 Task: Open Card Non-Profit Bylaws Review in Board Budget Management to Workspace Experiential Marketing and add a team member Softage.4@softage.net, a label Yellow, a checklist Financial Management, an attachment from your google drive, a color Yellow and finally, add a card description 'Plan and execute company team-building conference' and a comment 'This task presents an opportunity to demonstrate our project management and organizational skills, coordinating resources and timelines effectively.'. Add a start date 'Jan 08, 1900' with a due date 'Jan 15, 1900'
Action: Mouse moved to (60, 374)
Screenshot: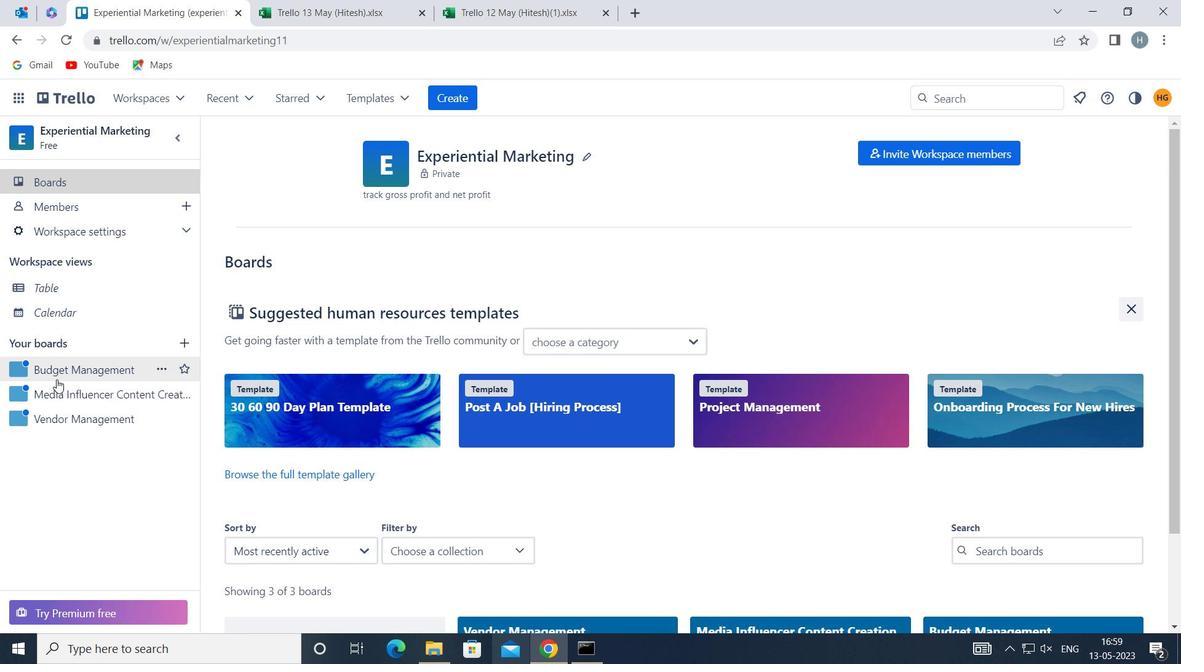 
Action: Mouse pressed left at (60, 374)
Screenshot: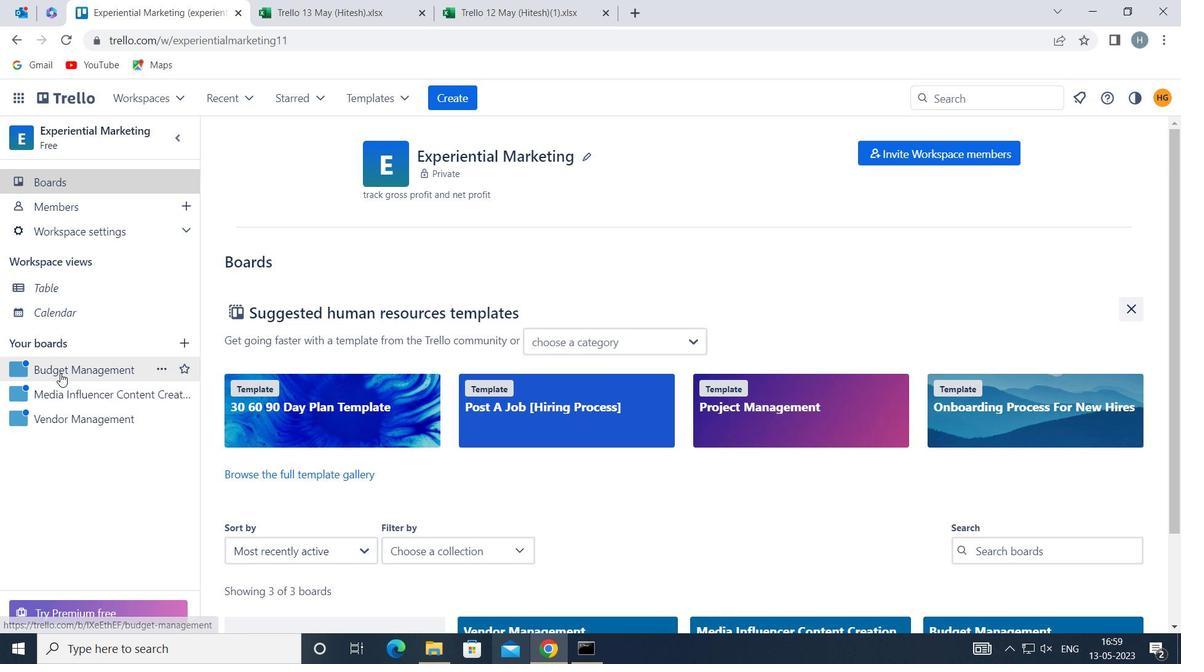
Action: Mouse moved to (734, 222)
Screenshot: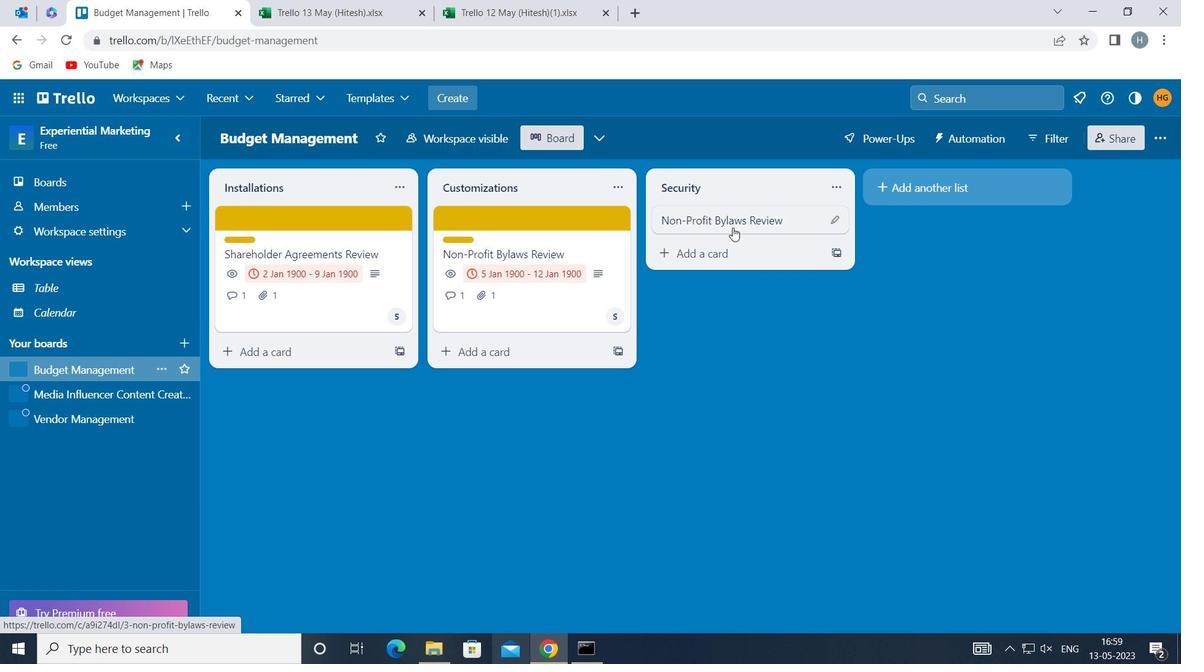 
Action: Mouse pressed left at (734, 222)
Screenshot: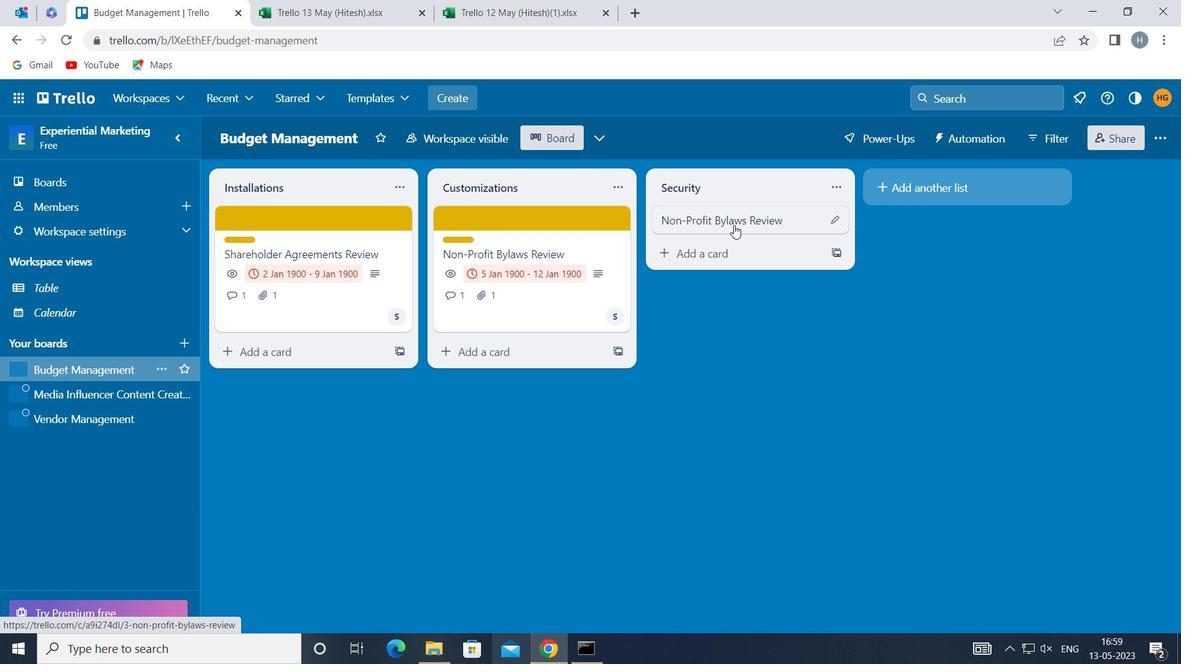 
Action: Key pressed s
Screenshot: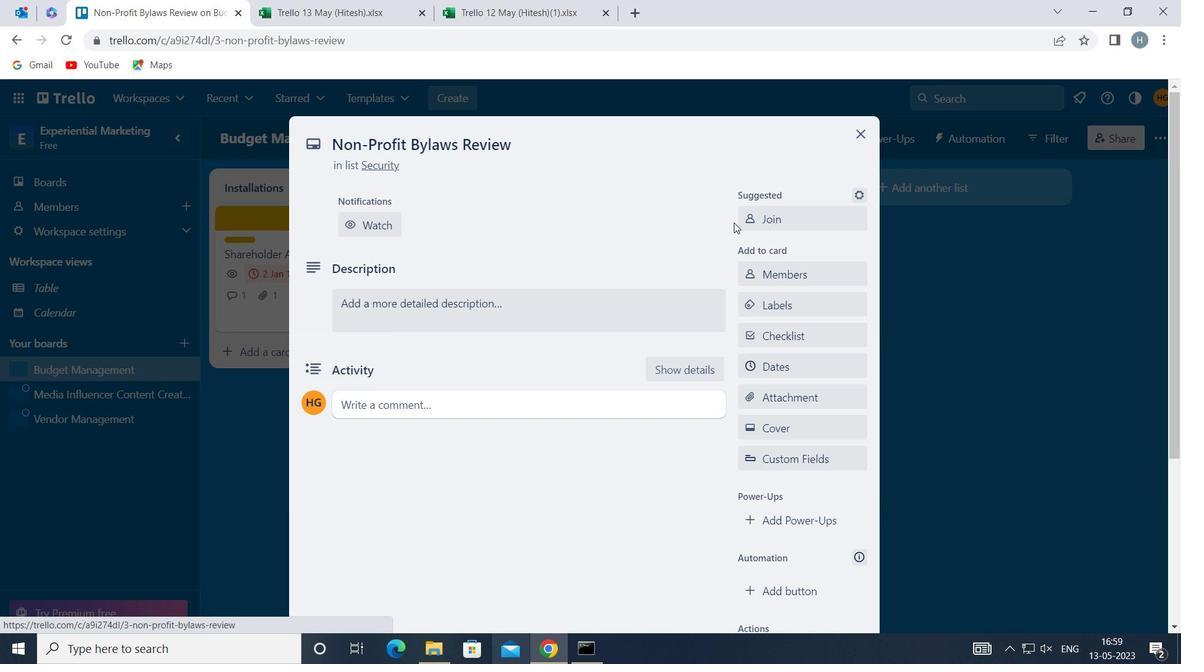 
Action: Mouse moved to (792, 276)
Screenshot: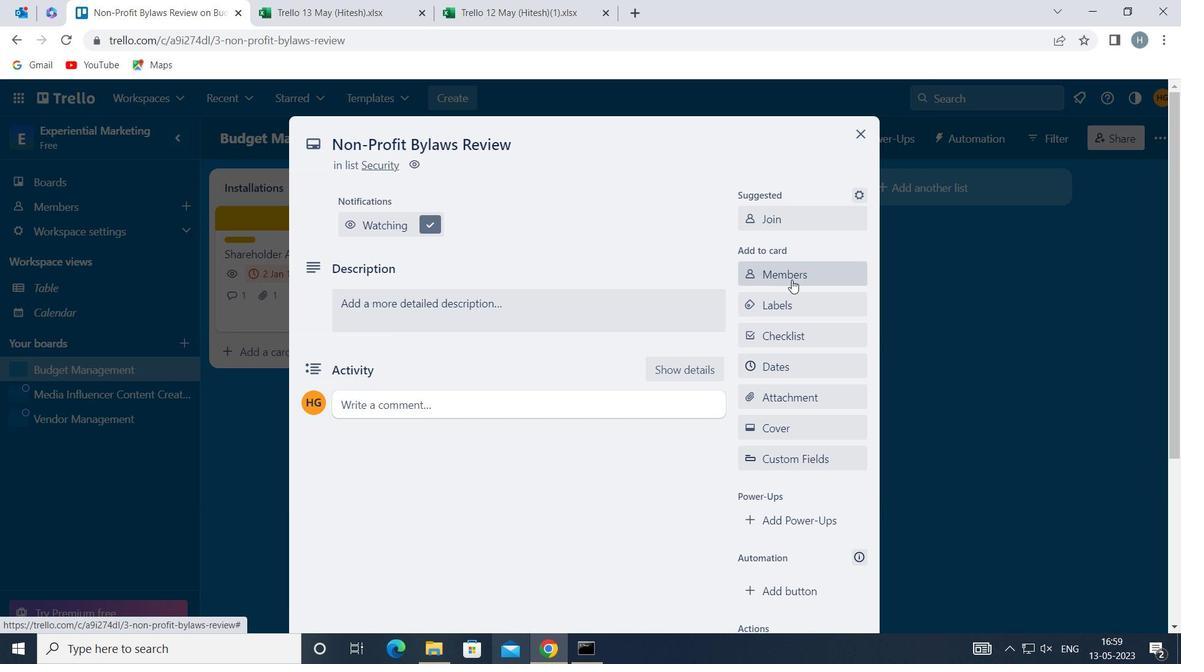 
Action: Mouse pressed left at (792, 276)
Screenshot: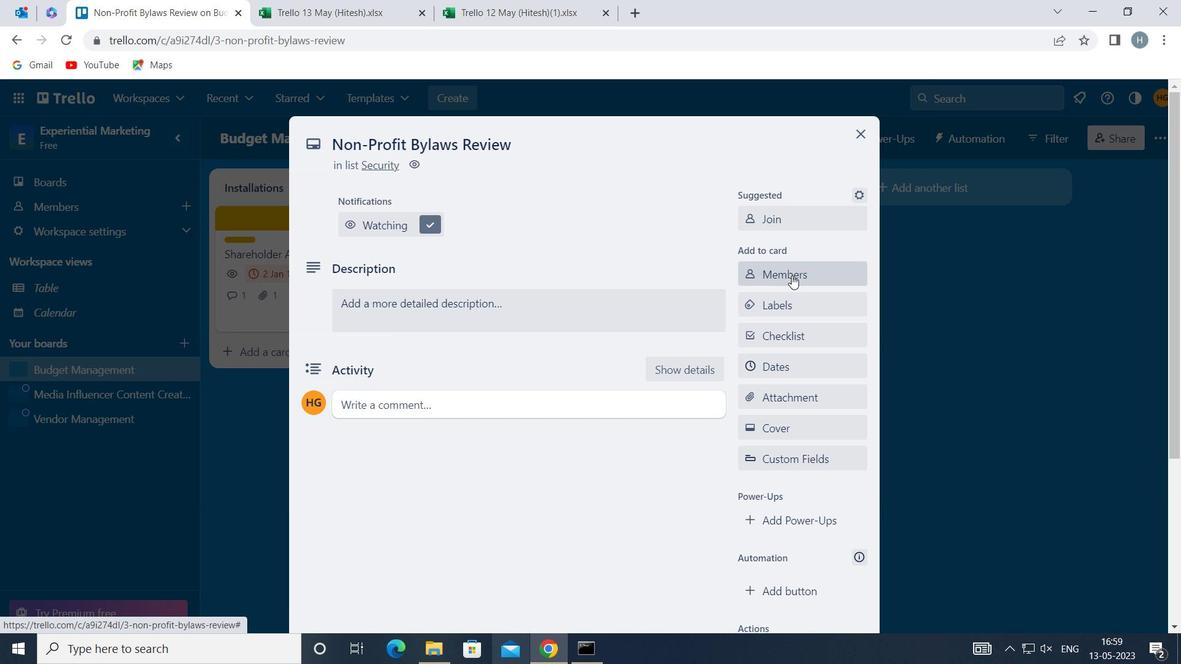 
Action: Key pressed softage
Screenshot: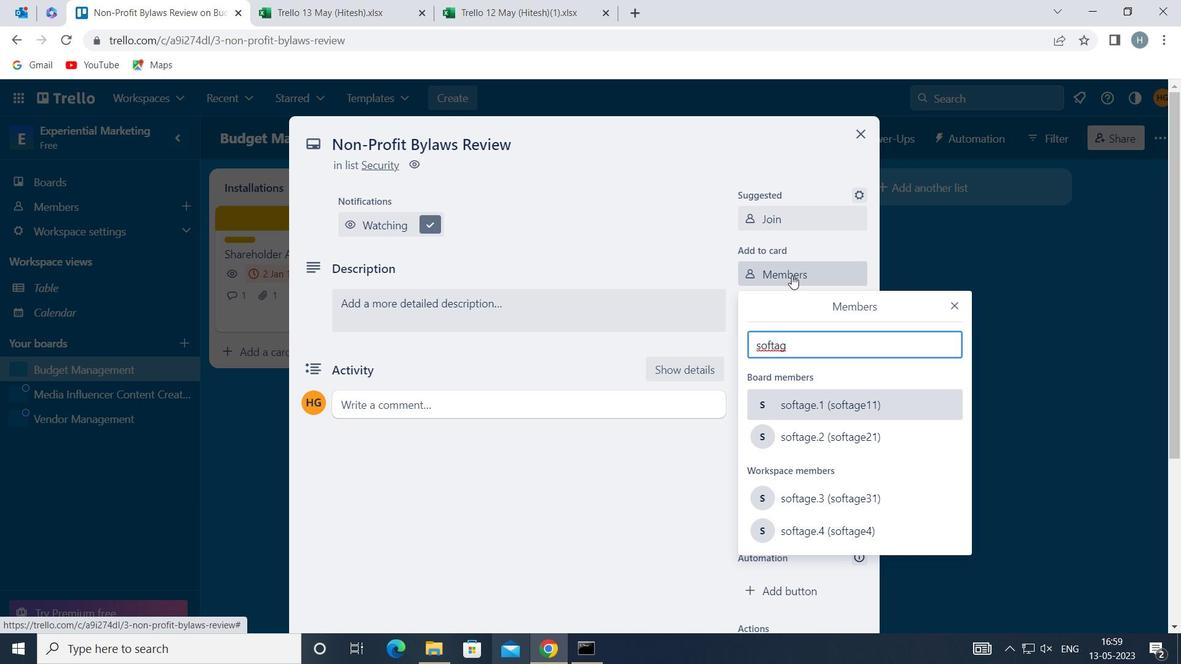
Action: Mouse moved to (851, 521)
Screenshot: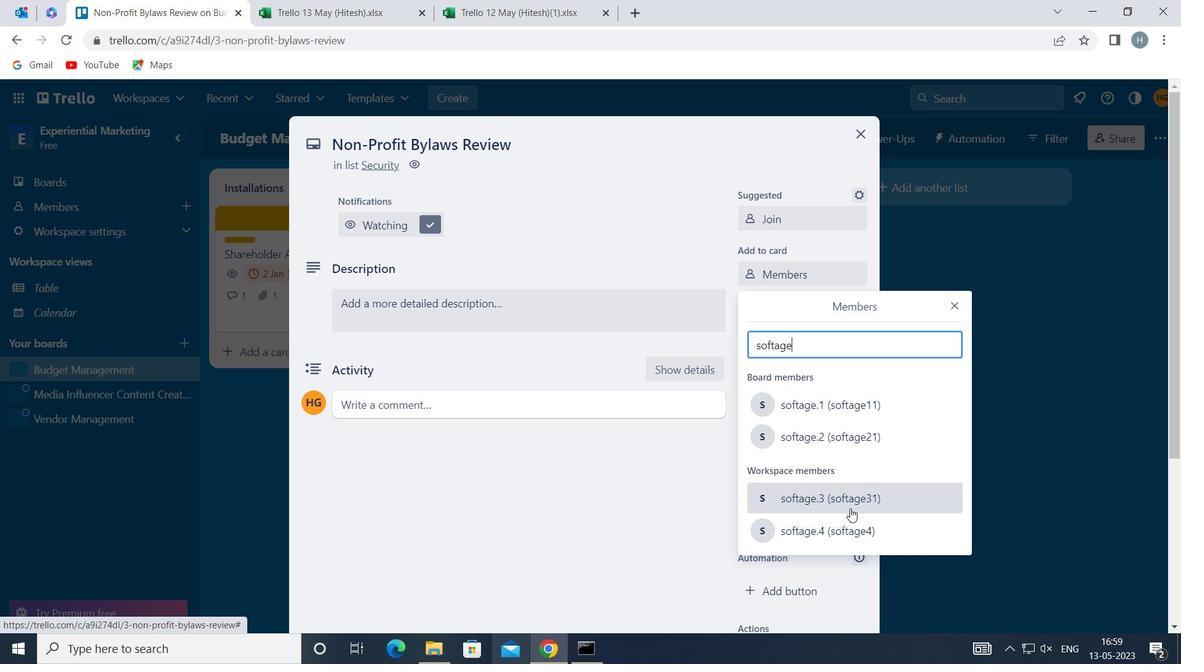 
Action: Mouse pressed left at (851, 521)
Screenshot: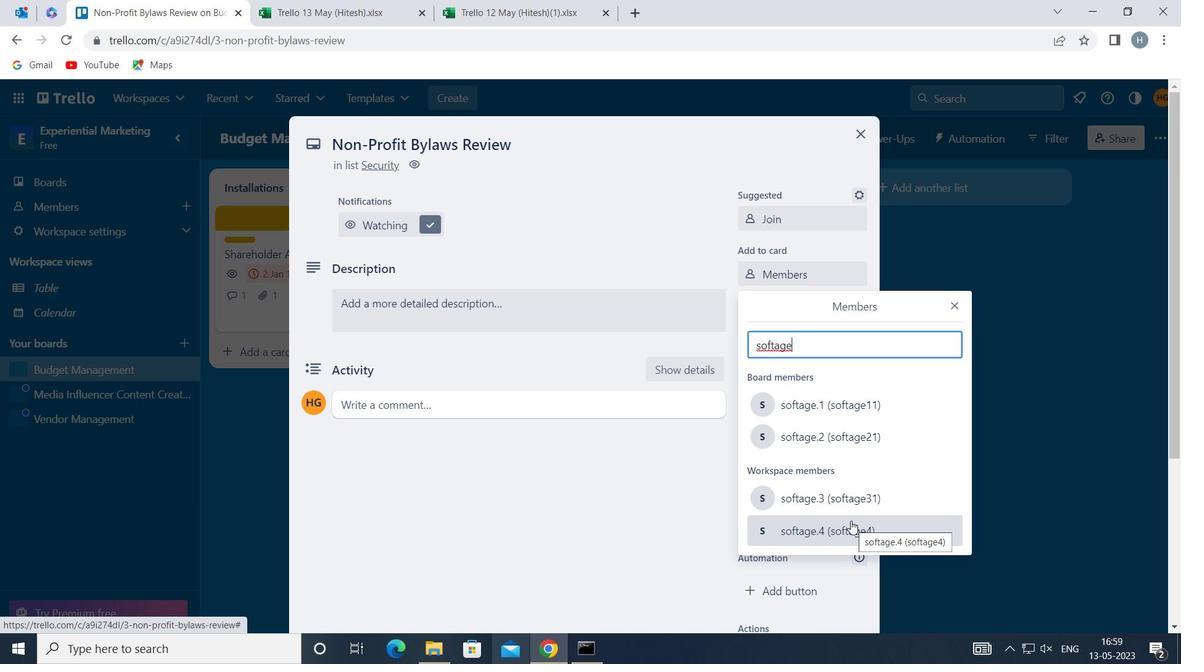 
Action: Mouse moved to (955, 303)
Screenshot: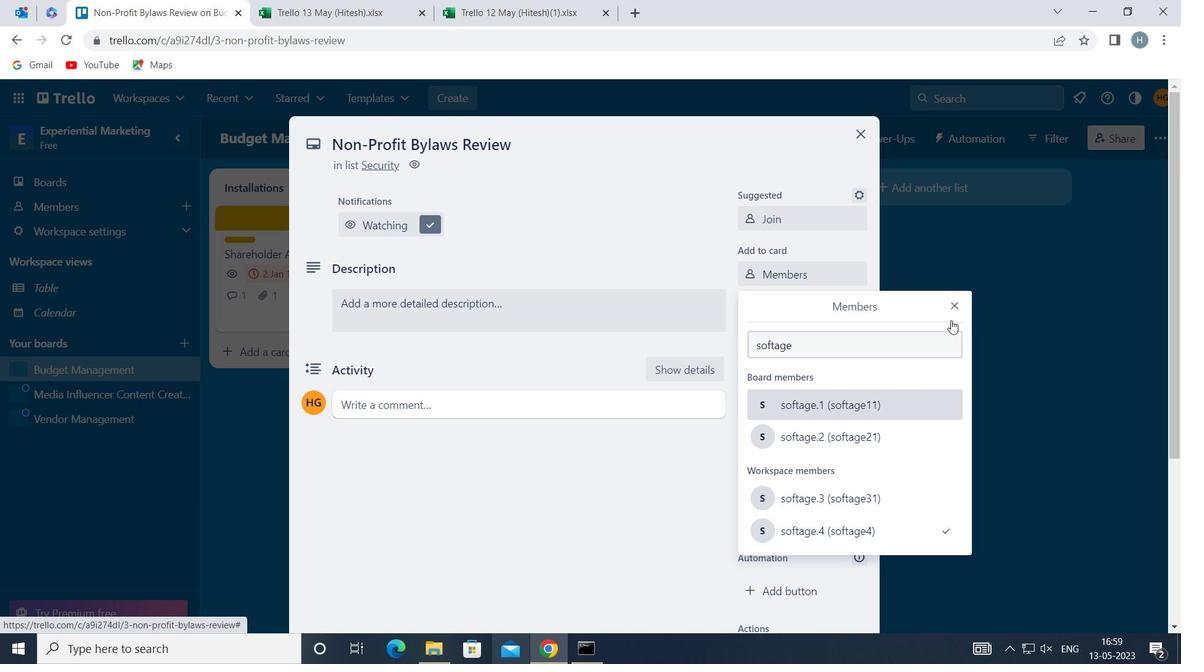 
Action: Mouse pressed left at (955, 303)
Screenshot: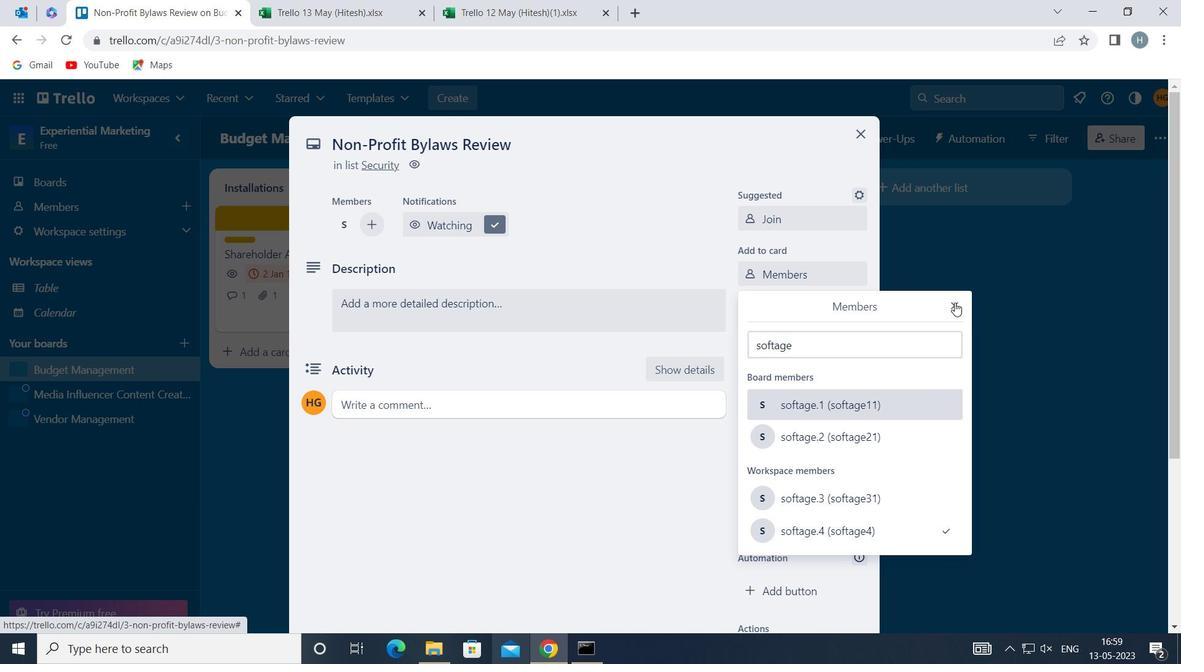 
Action: Mouse moved to (837, 309)
Screenshot: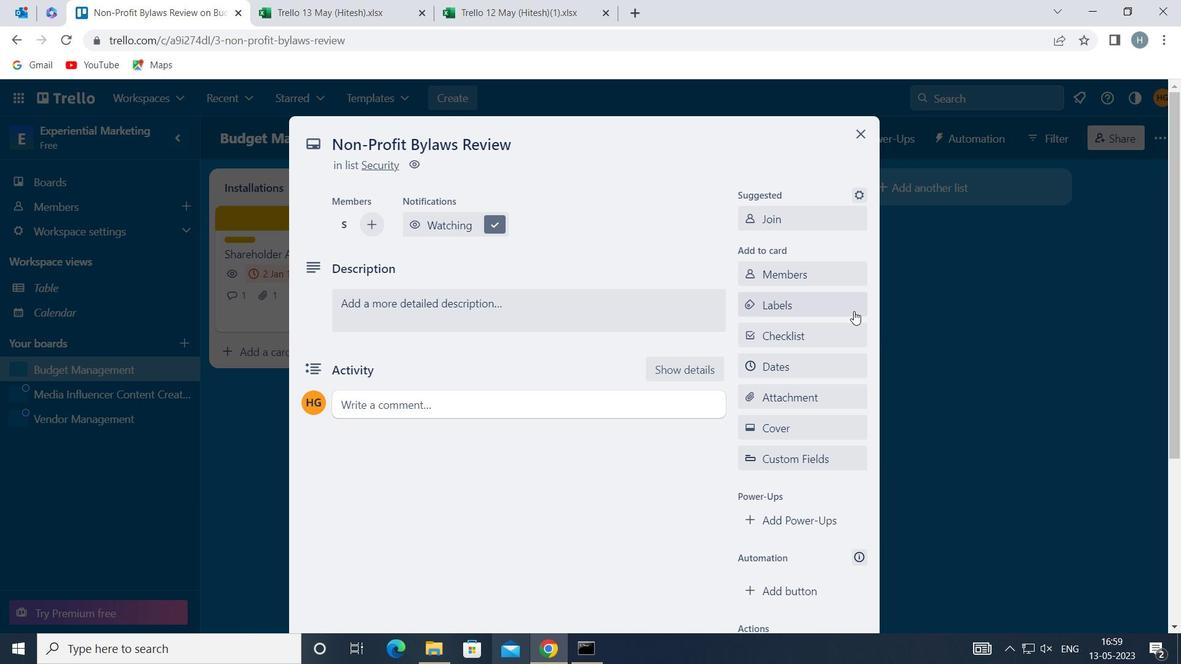 
Action: Mouse pressed left at (837, 309)
Screenshot: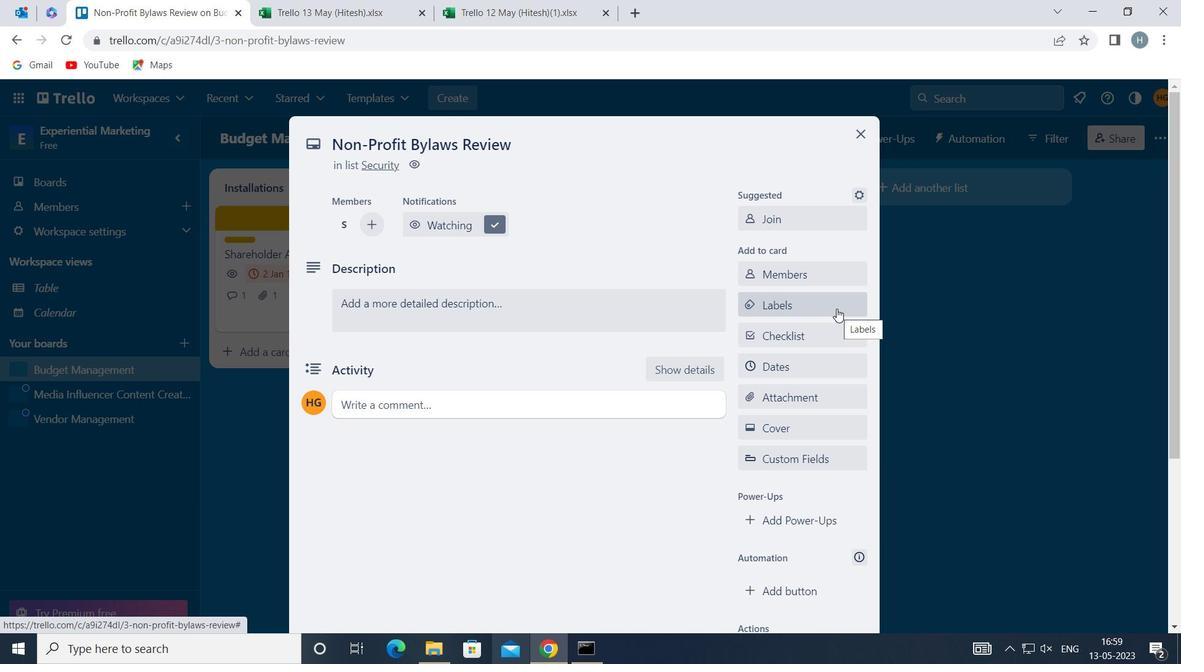 
Action: Mouse moved to (859, 256)
Screenshot: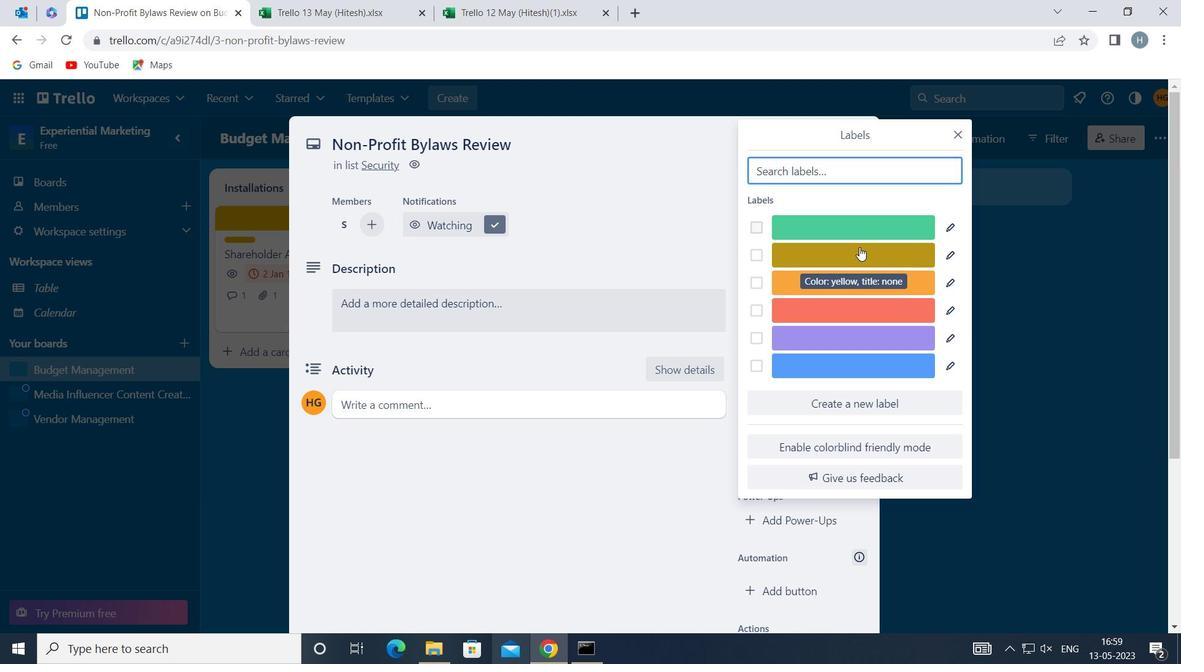 
Action: Mouse pressed left at (859, 256)
Screenshot: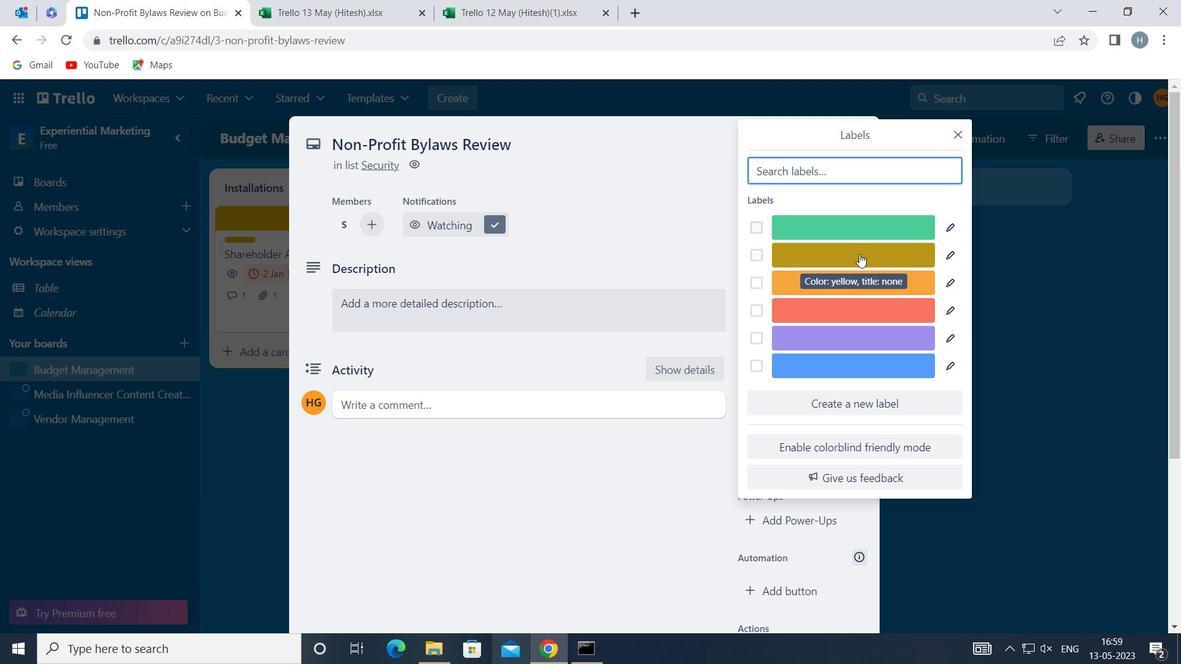 
Action: Mouse moved to (959, 133)
Screenshot: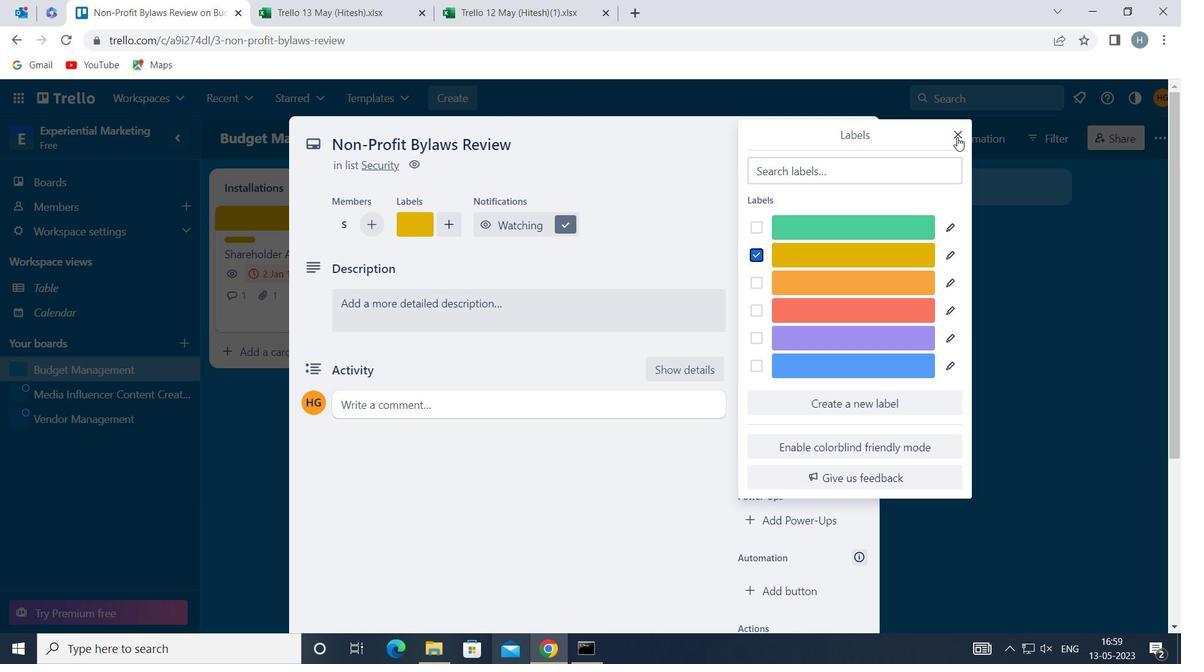 
Action: Mouse pressed left at (959, 133)
Screenshot: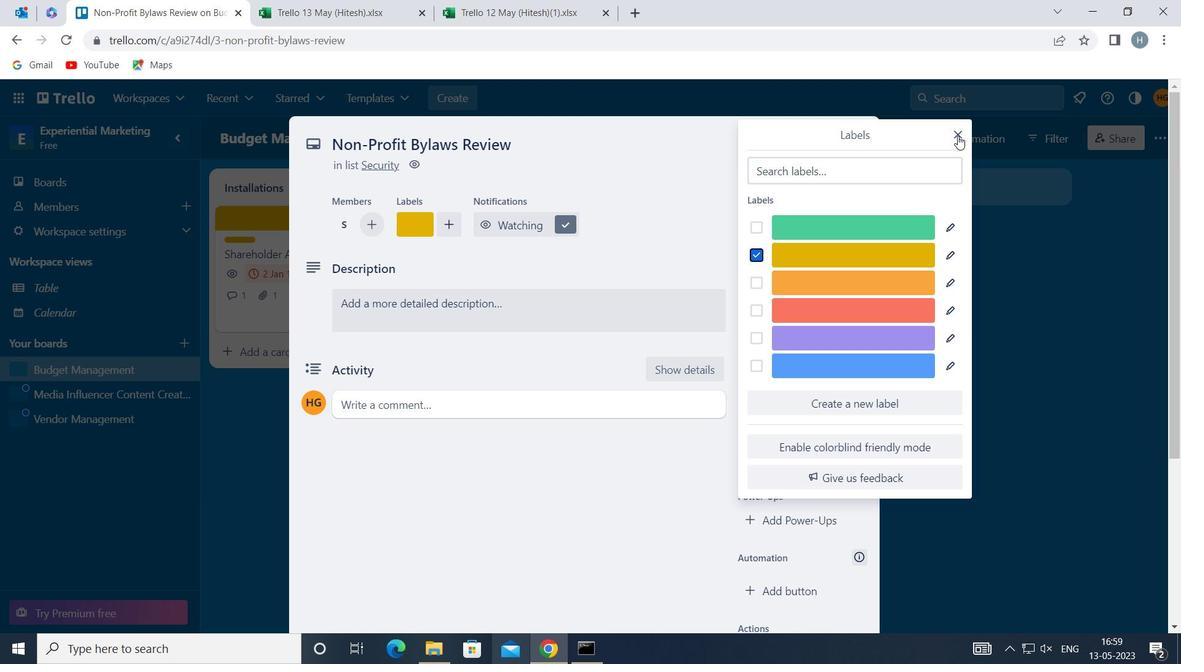 
Action: Mouse moved to (811, 330)
Screenshot: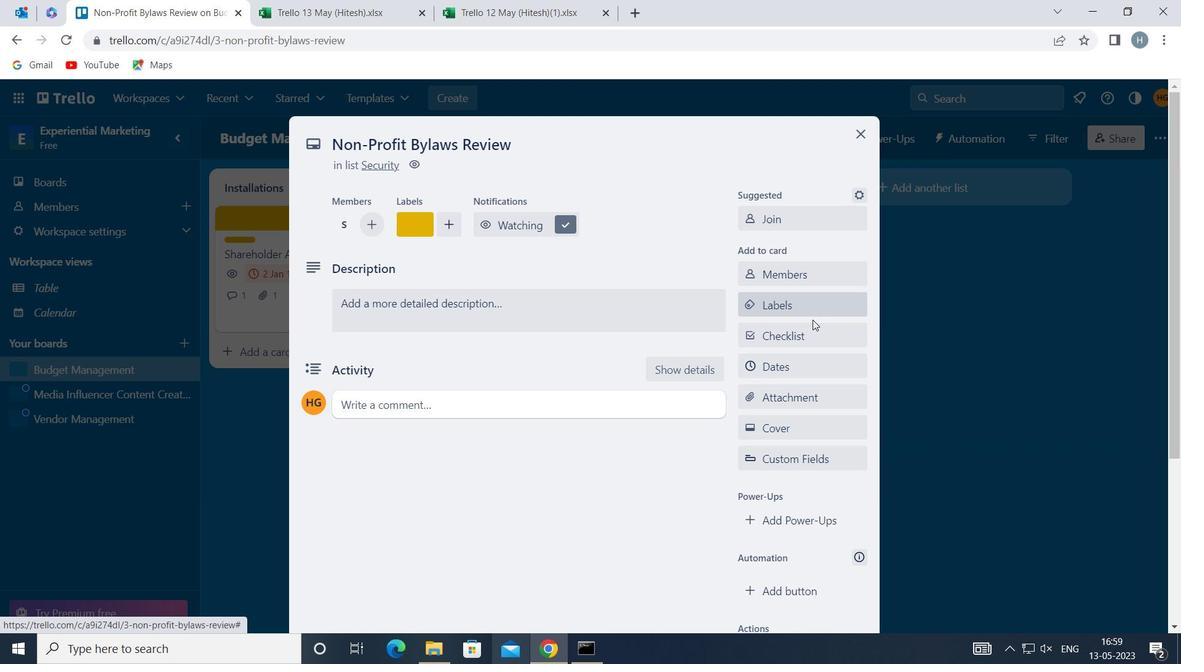
Action: Mouse pressed left at (811, 330)
Screenshot: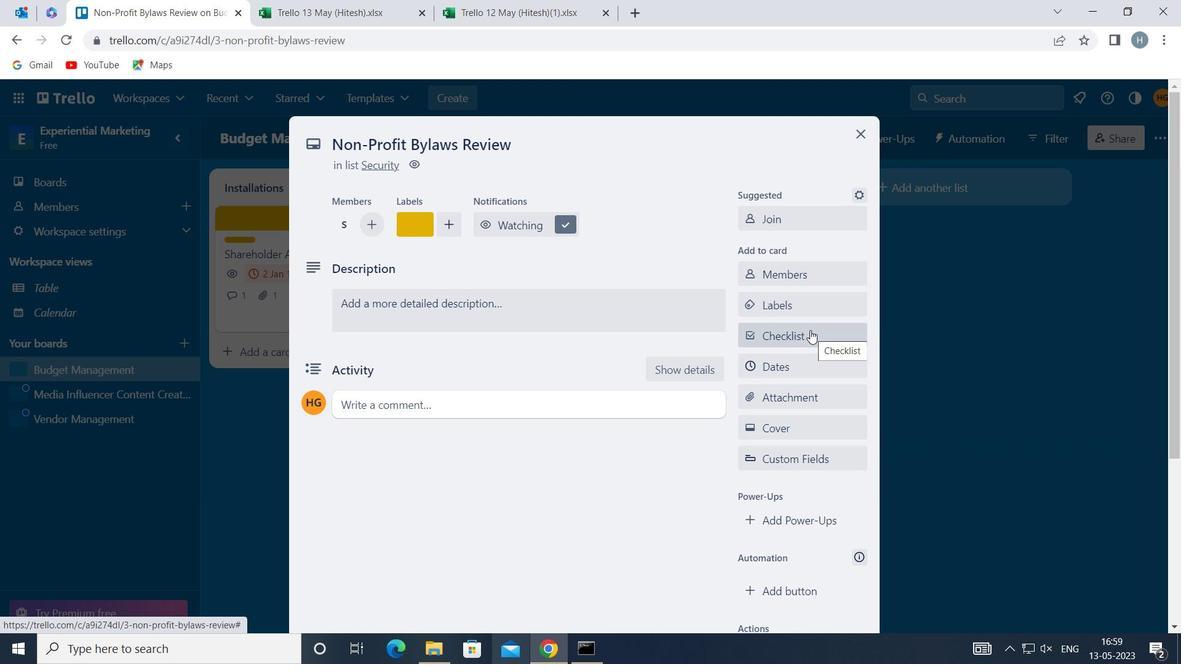 
Action: Key pressed <Key.shift>FINANCIAL<Key.space><Key.shift_r>MANAGEMENT
Screenshot: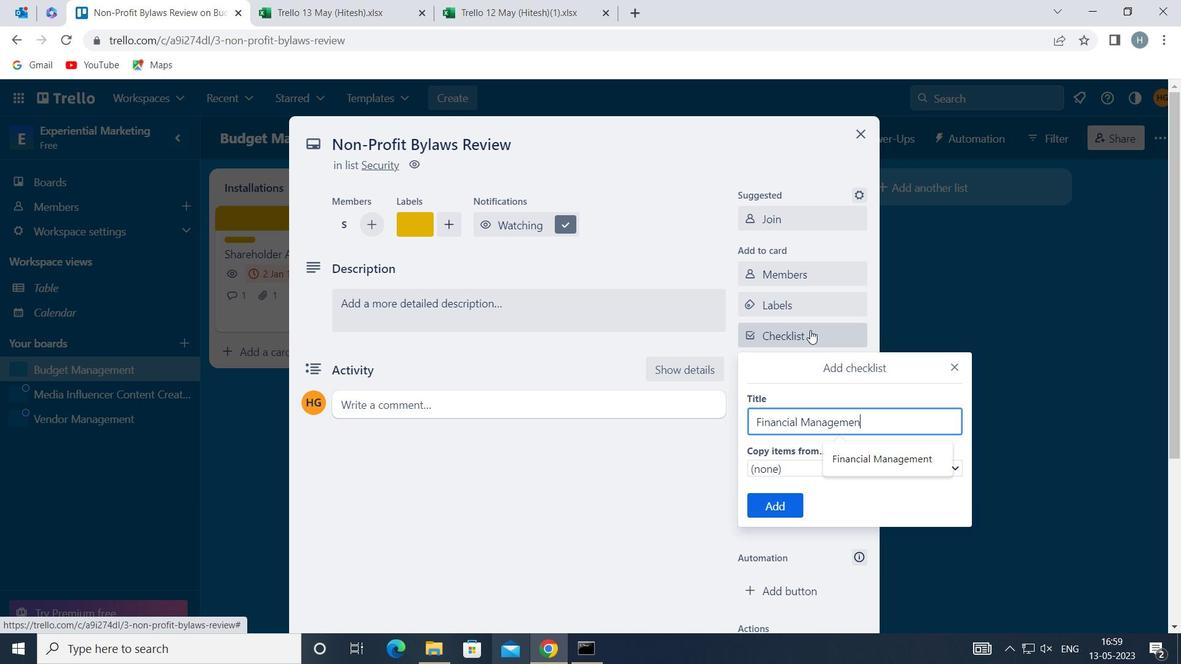 
Action: Mouse moved to (779, 505)
Screenshot: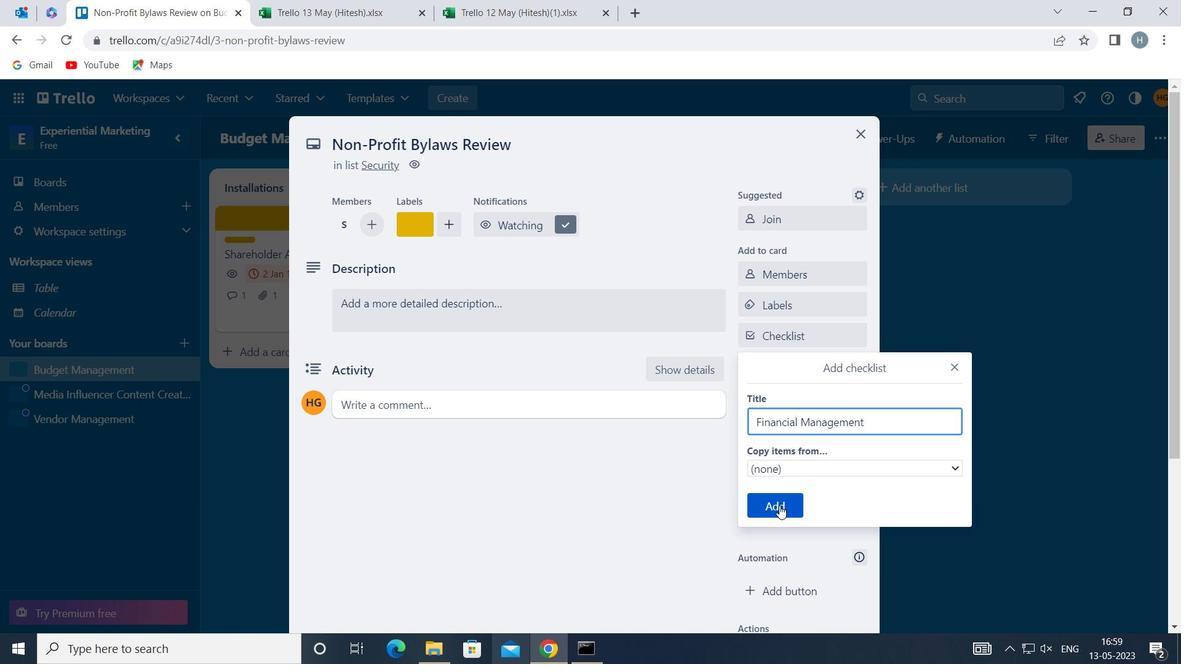 
Action: Mouse pressed left at (779, 505)
Screenshot: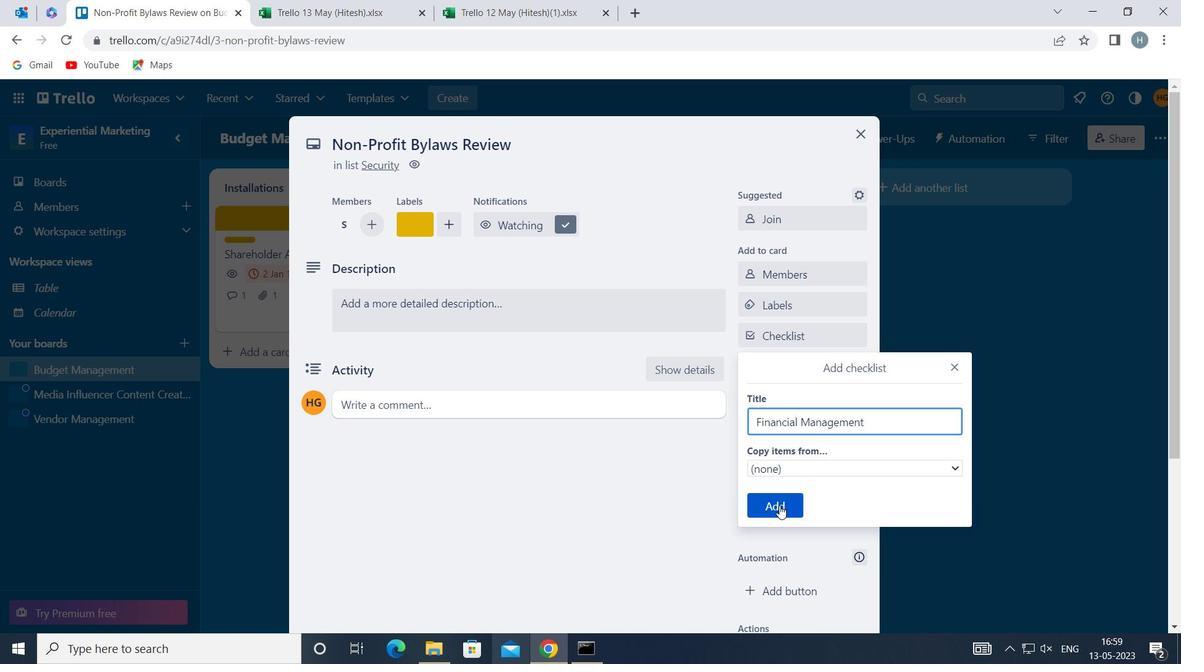 
Action: Mouse moved to (806, 395)
Screenshot: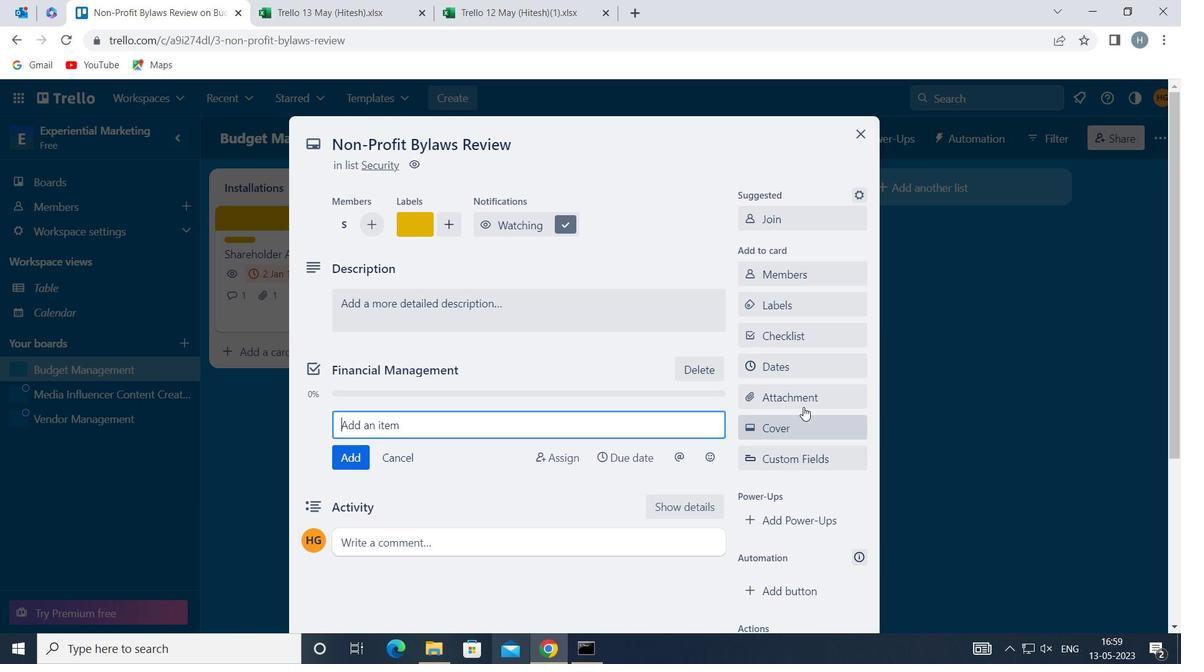 
Action: Mouse pressed left at (806, 395)
Screenshot: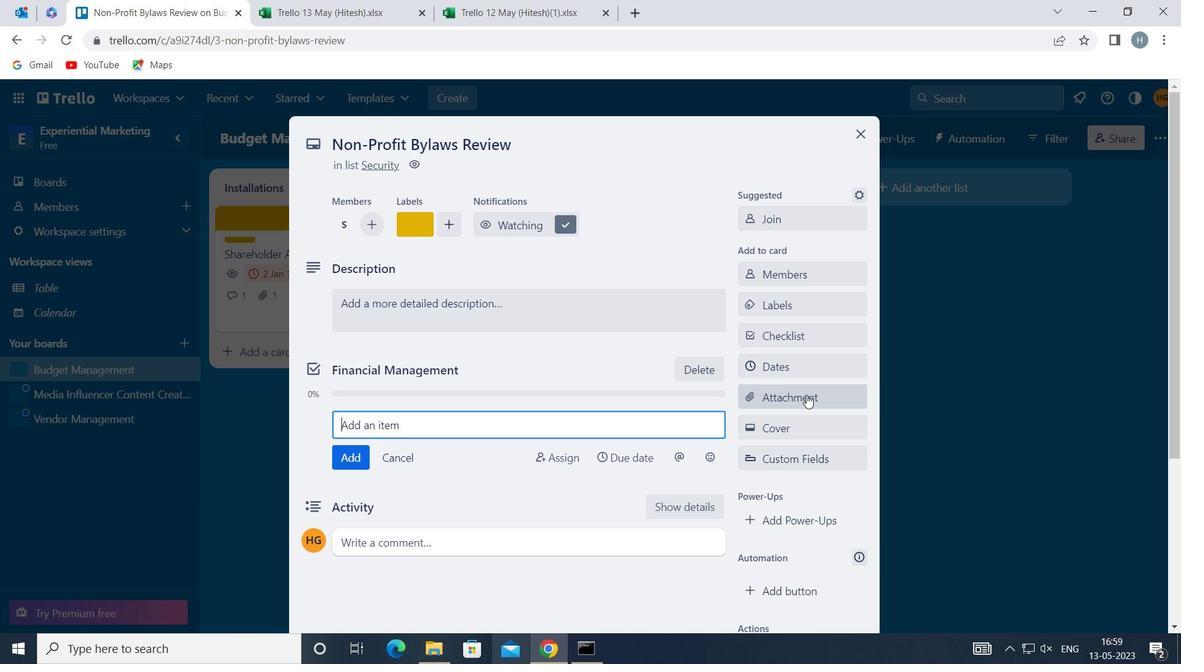 
Action: Mouse moved to (826, 216)
Screenshot: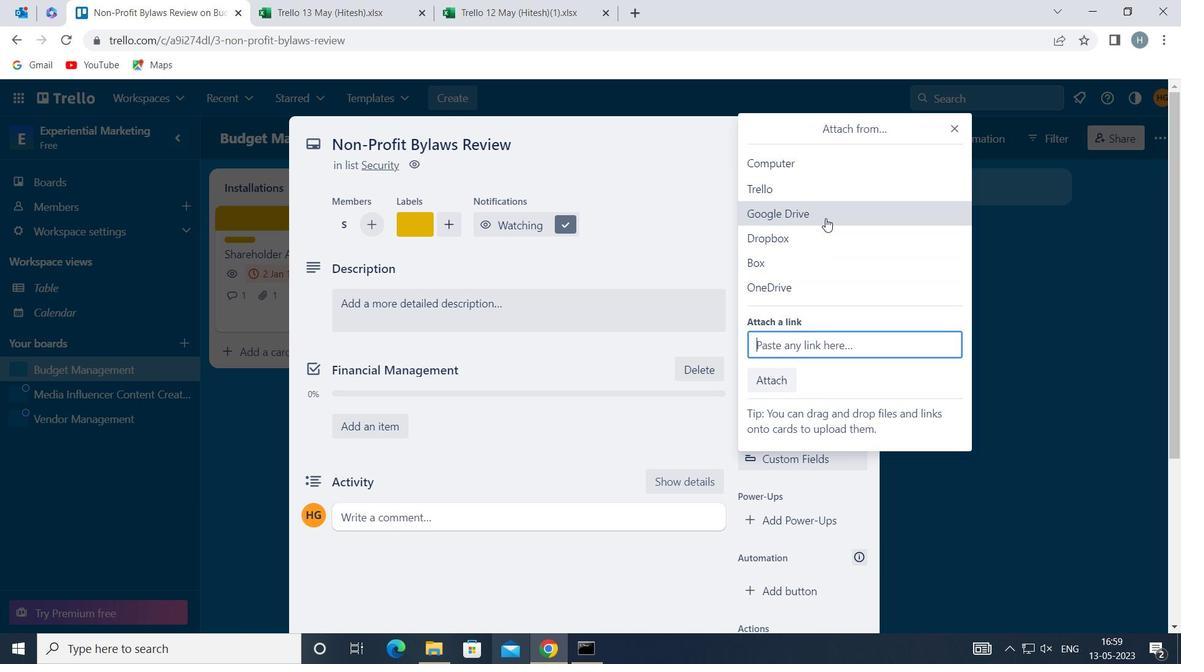 
Action: Mouse pressed left at (826, 216)
Screenshot: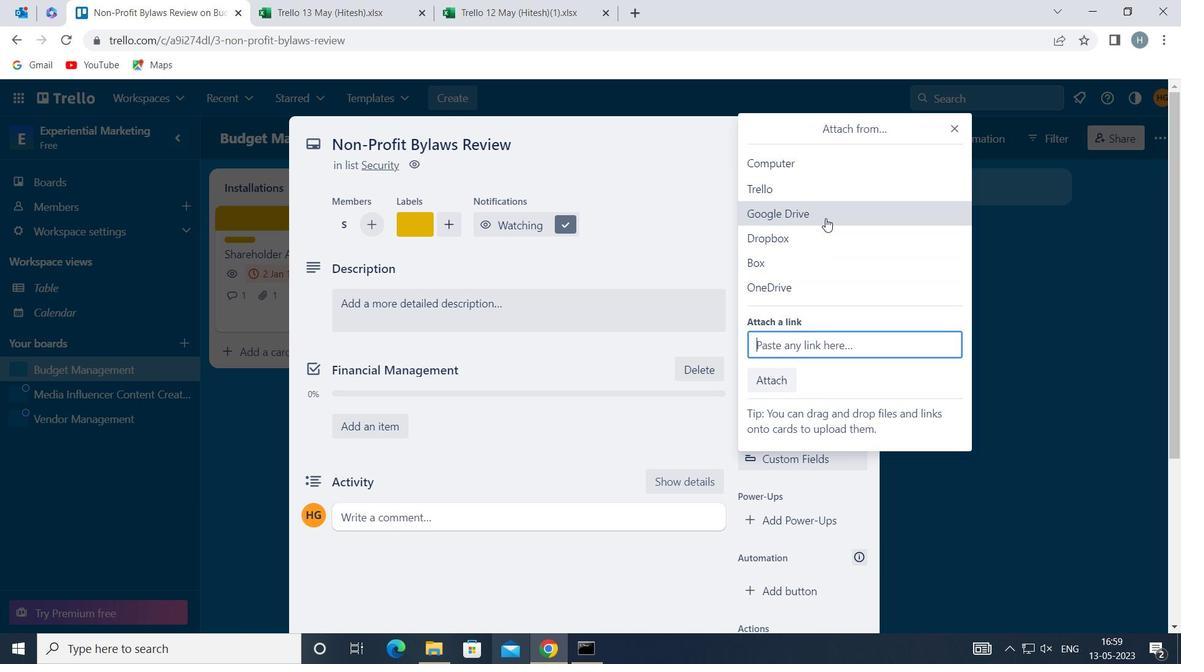 
Action: Mouse moved to (310, 323)
Screenshot: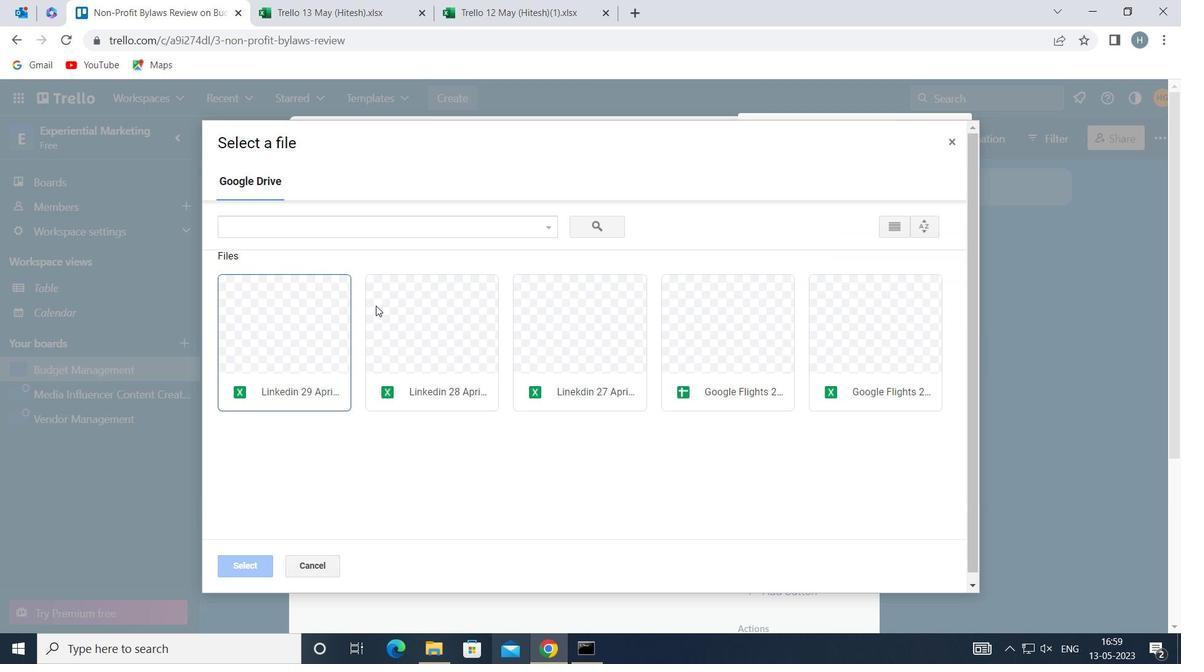 
Action: Mouse pressed left at (310, 323)
Screenshot: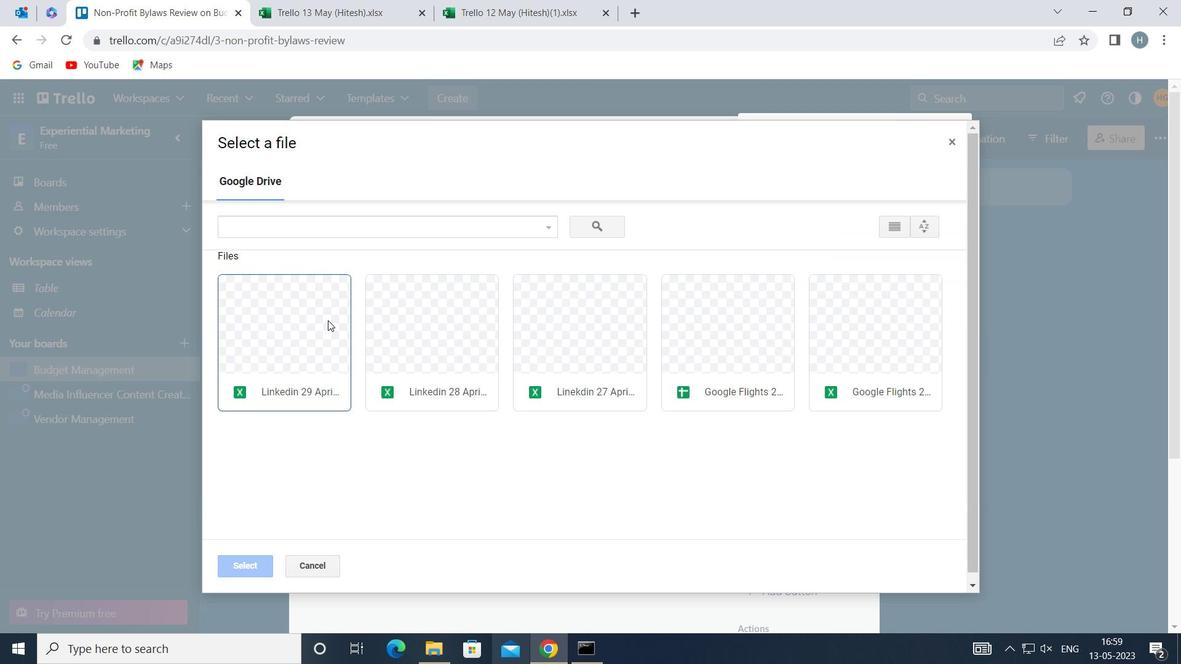 
Action: Mouse moved to (236, 562)
Screenshot: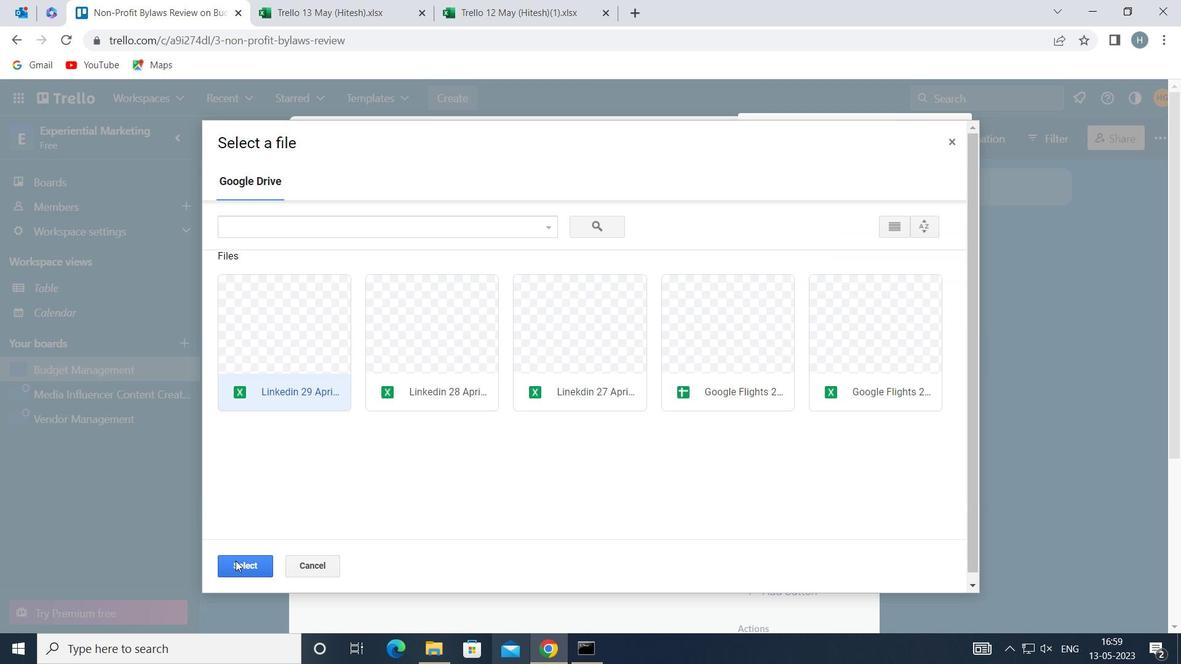 
Action: Mouse pressed left at (236, 562)
Screenshot: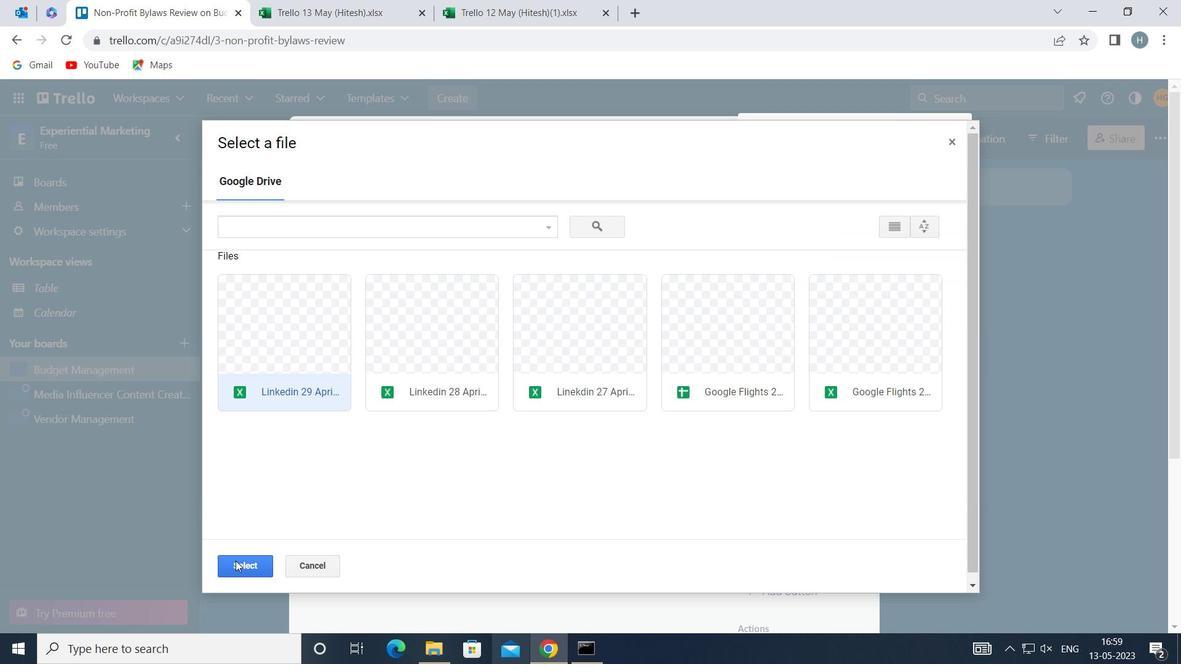 
Action: Mouse moved to (801, 427)
Screenshot: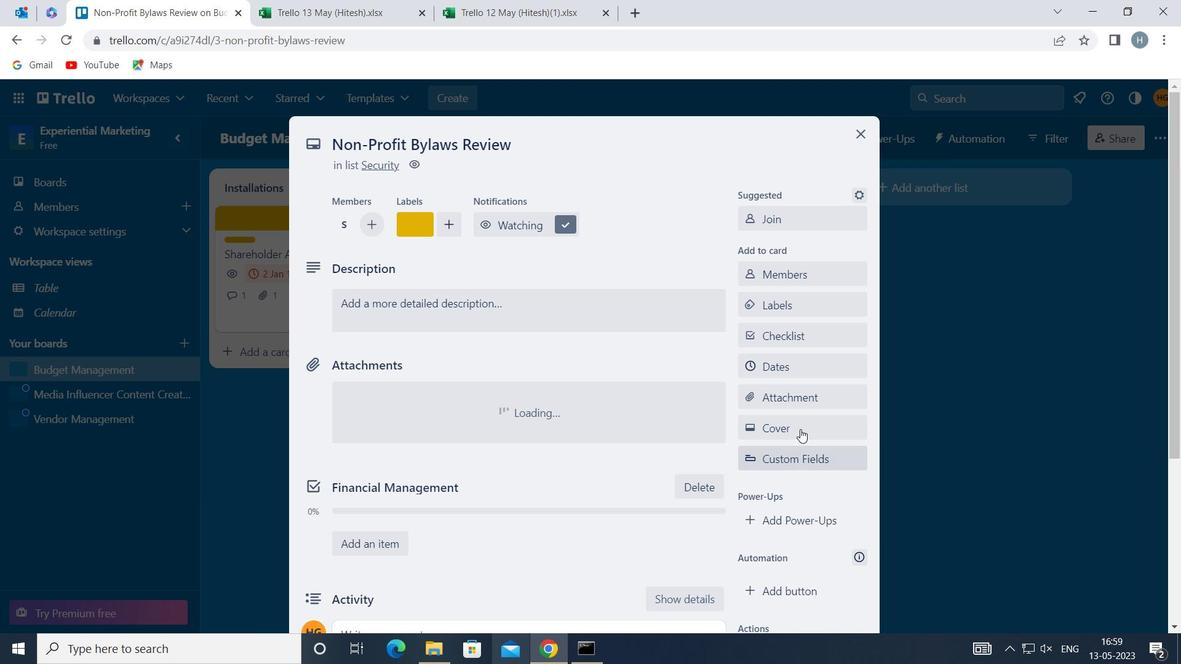 
Action: Mouse pressed left at (801, 427)
Screenshot: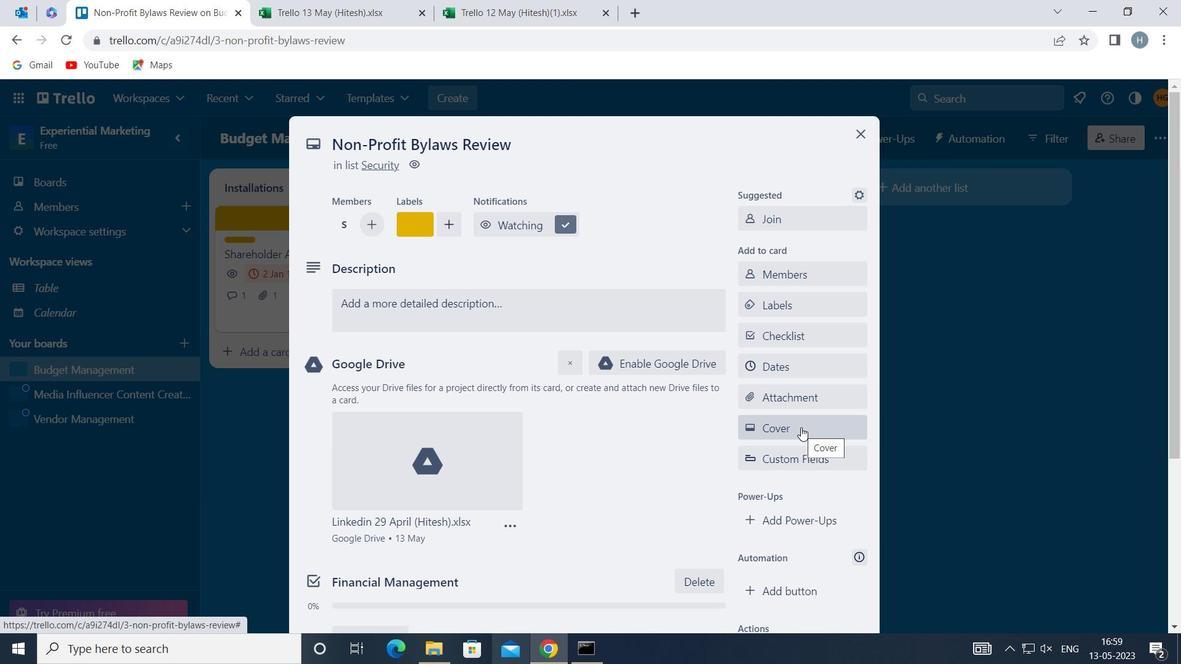 
Action: Mouse moved to (811, 330)
Screenshot: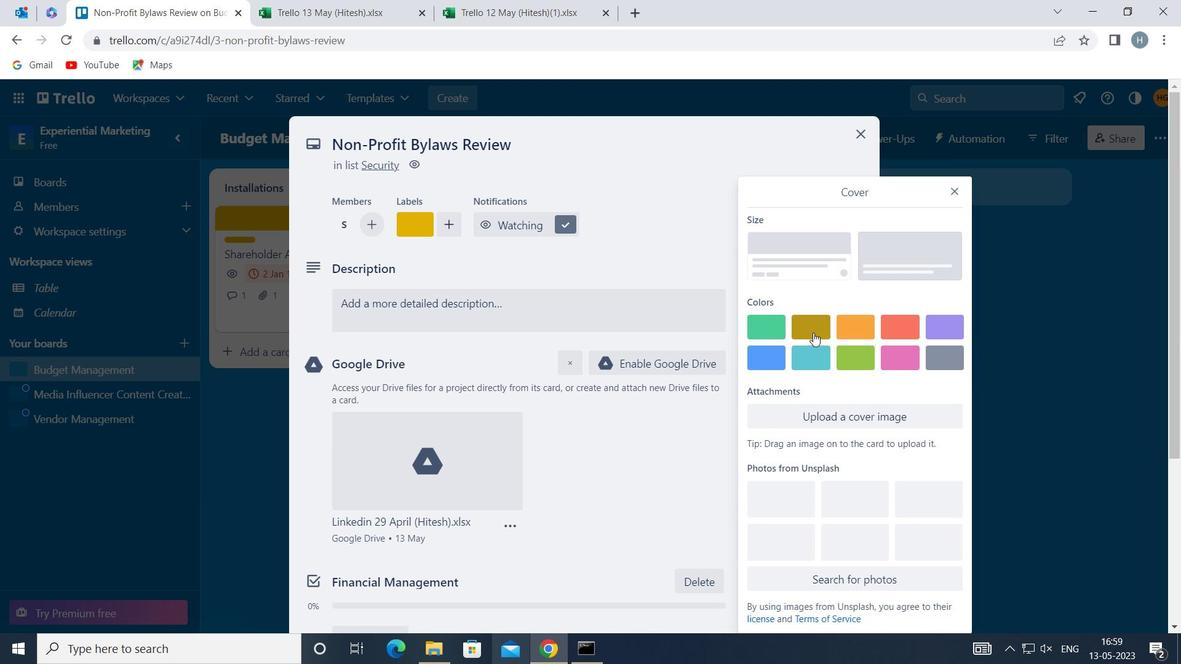 
Action: Mouse pressed left at (811, 330)
Screenshot: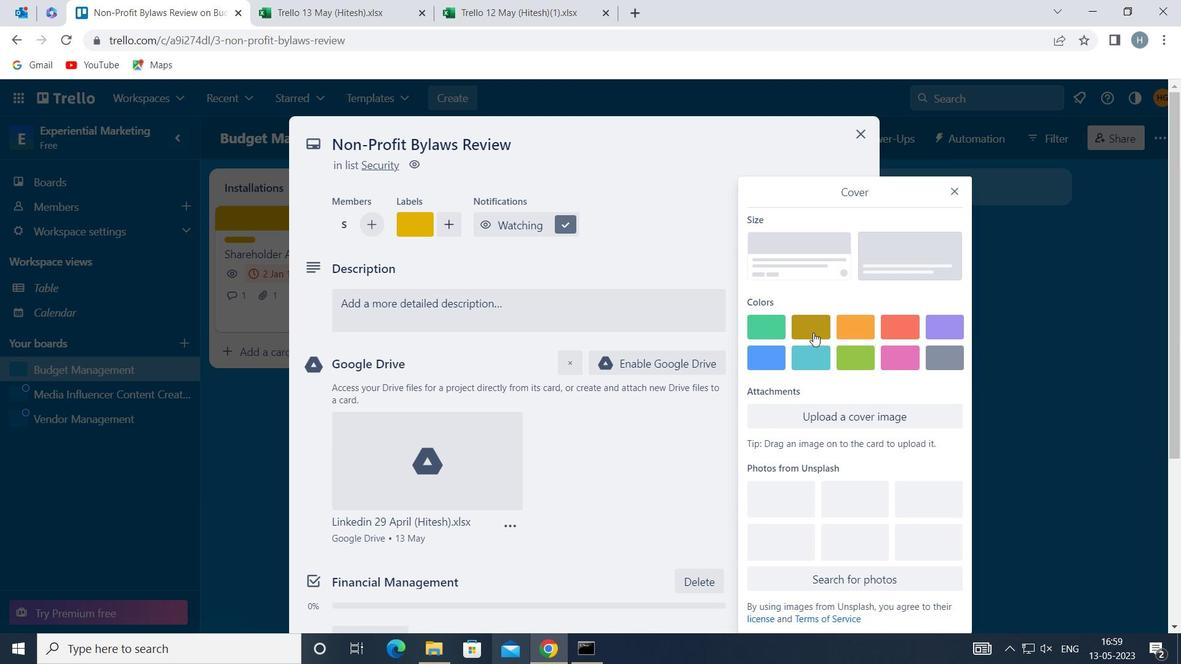 
Action: Mouse moved to (957, 160)
Screenshot: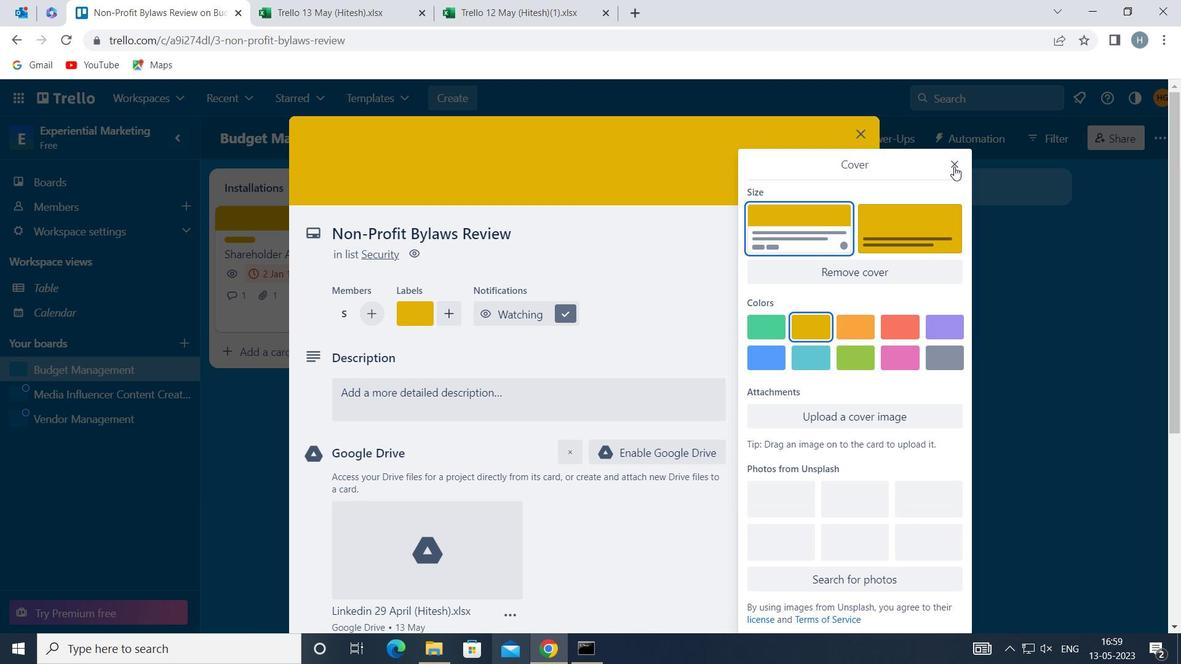 
Action: Mouse pressed left at (957, 160)
Screenshot: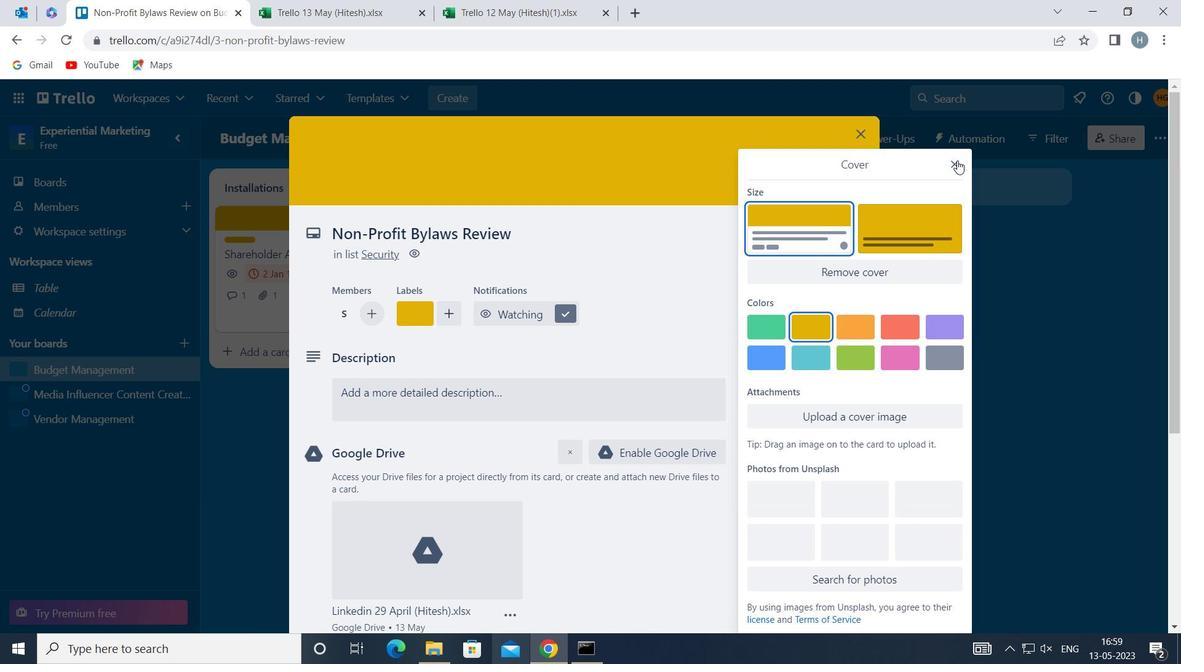 
Action: Mouse moved to (589, 399)
Screenshot: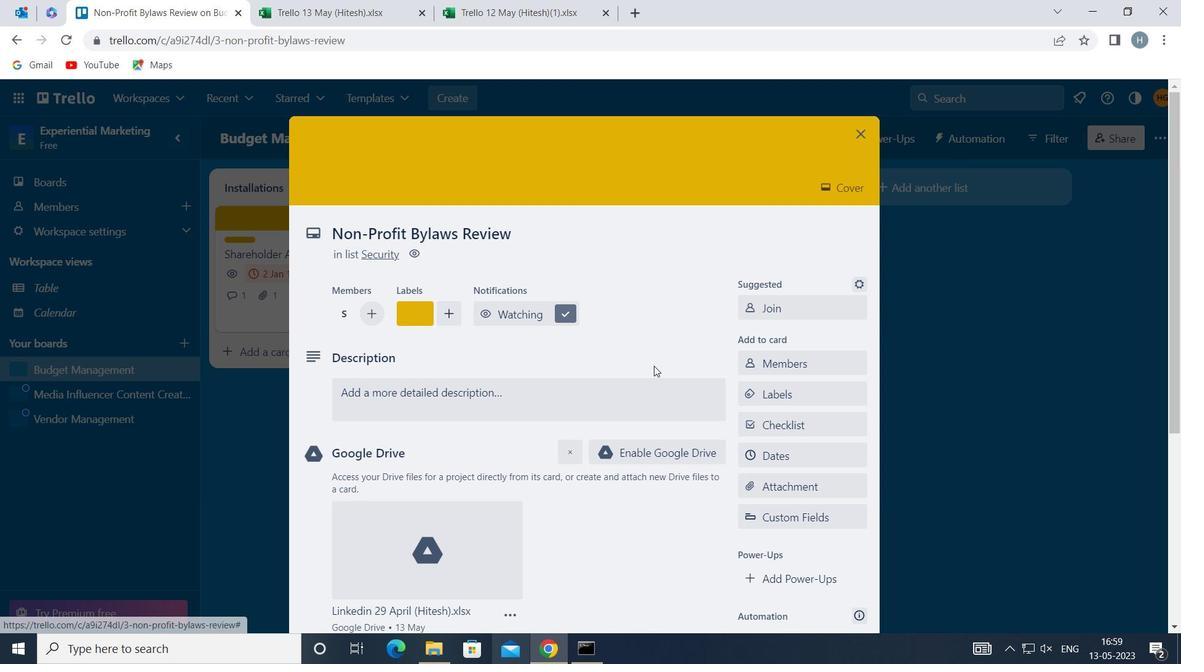 
Action: Mouse pressed left at (589, 399)
Screenshot: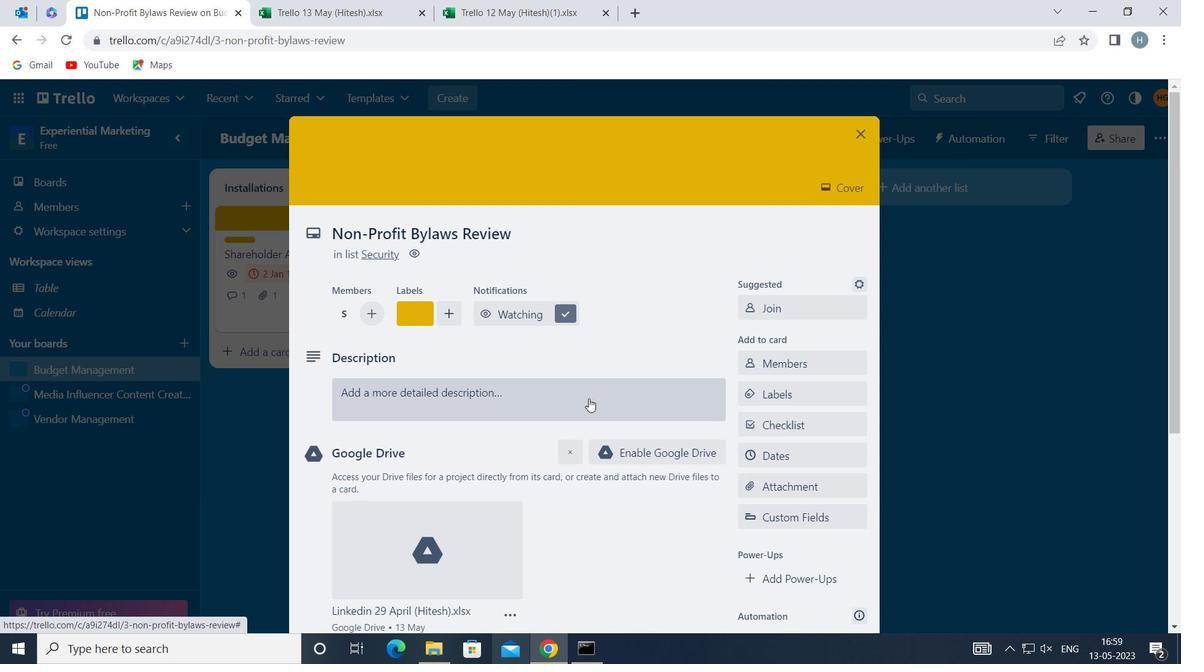 
Action: Key pressed <Key.shift>PLAN<Key.space>AND<Key.space>EXECUTE<Key.space>COMPANY<Key.space>TEAM-BUILD
Screenshot: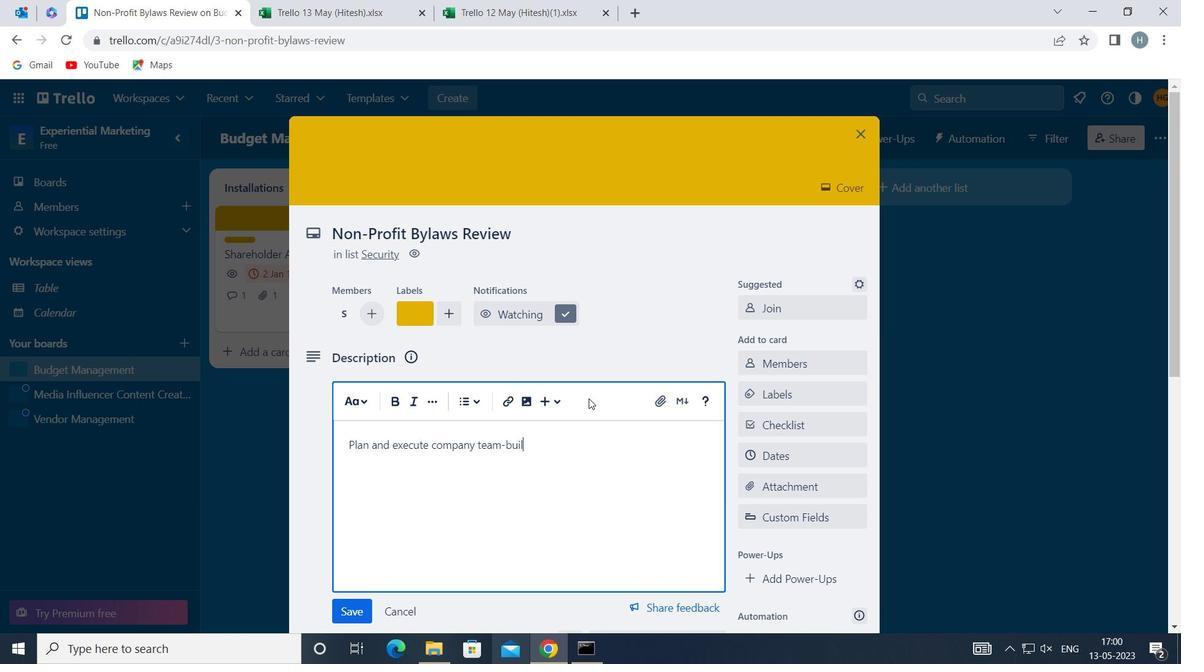 
Action: Mouse moved to (588, 400)
Screenshot: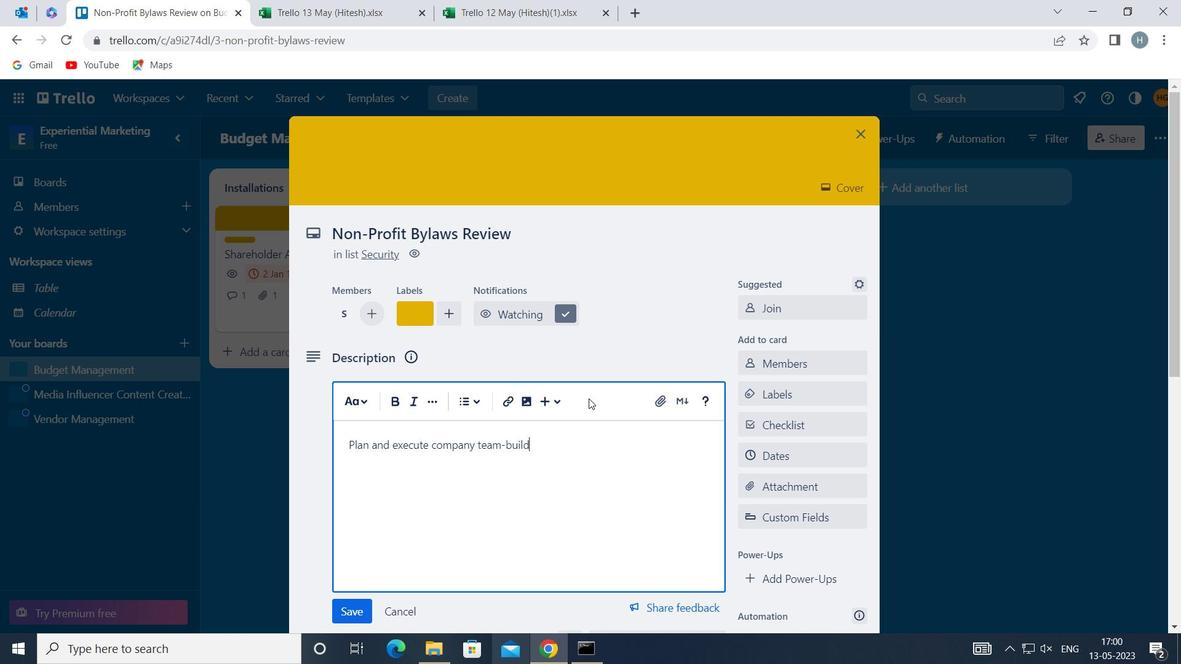 
Action: Key pressed ING<Key.space>CONFERENCE
Screenshot: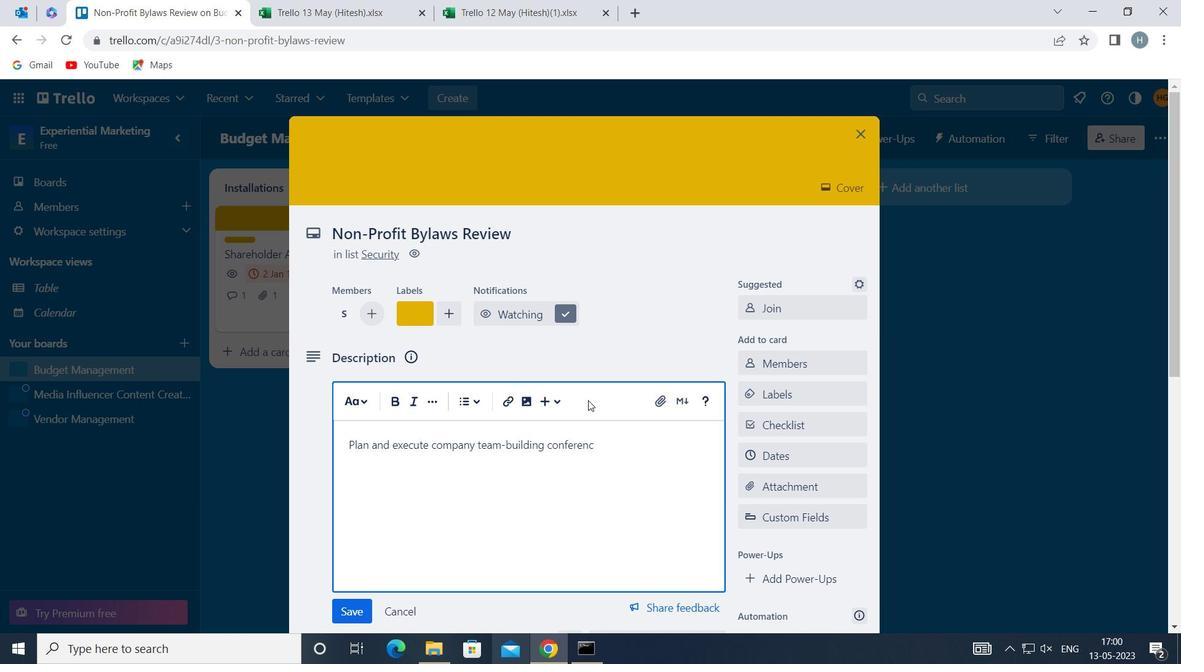
Action: Mouse moved to (344, 604)
Screenshot: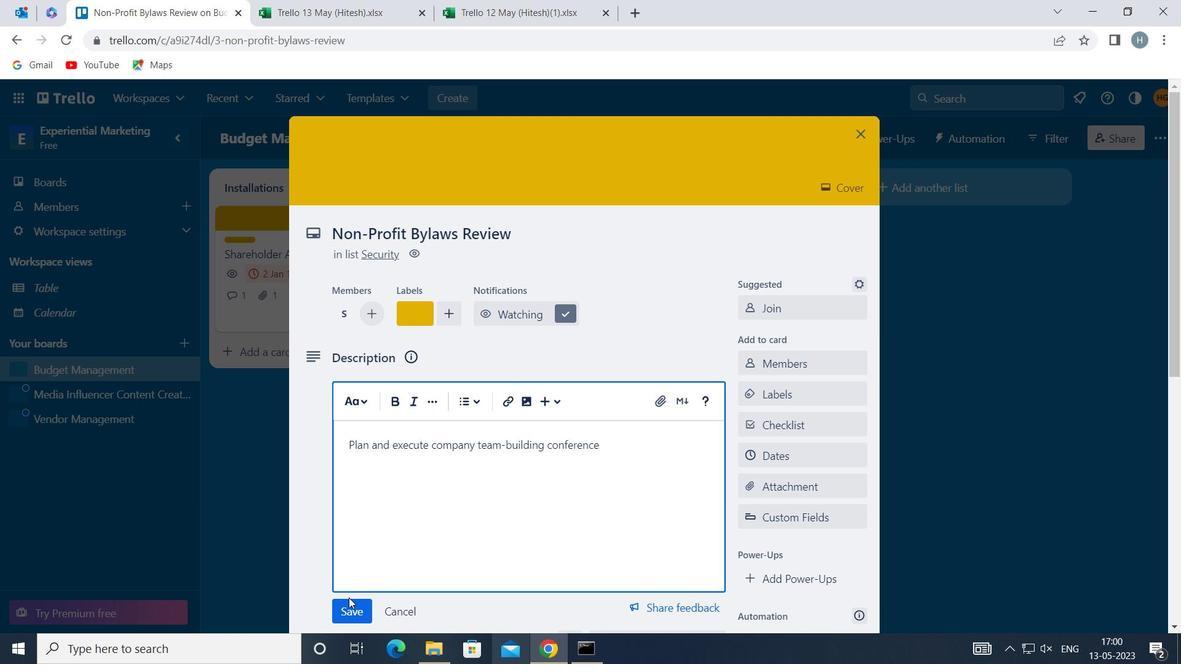
Action: Mouse pressed left at (344, 604)
Screenshot: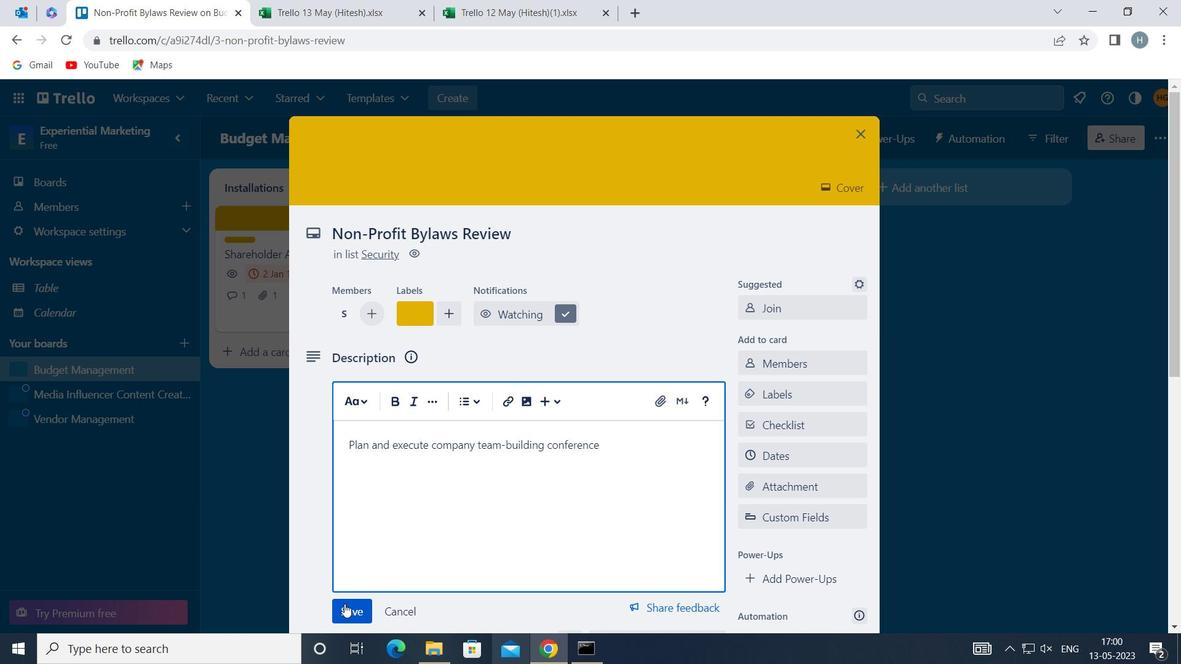 
Action: Mouse moved to (465, 458)
Screenshot: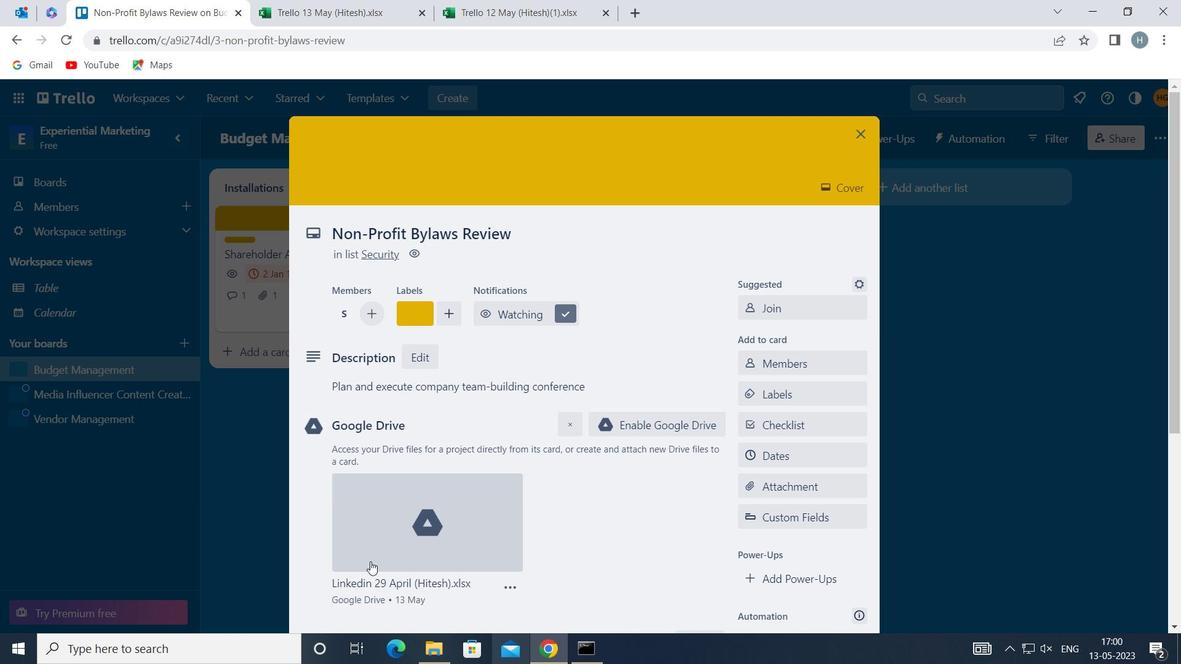 
Action: Mouse scrolled (465, 457) with delta (0, 0)
Screenshot: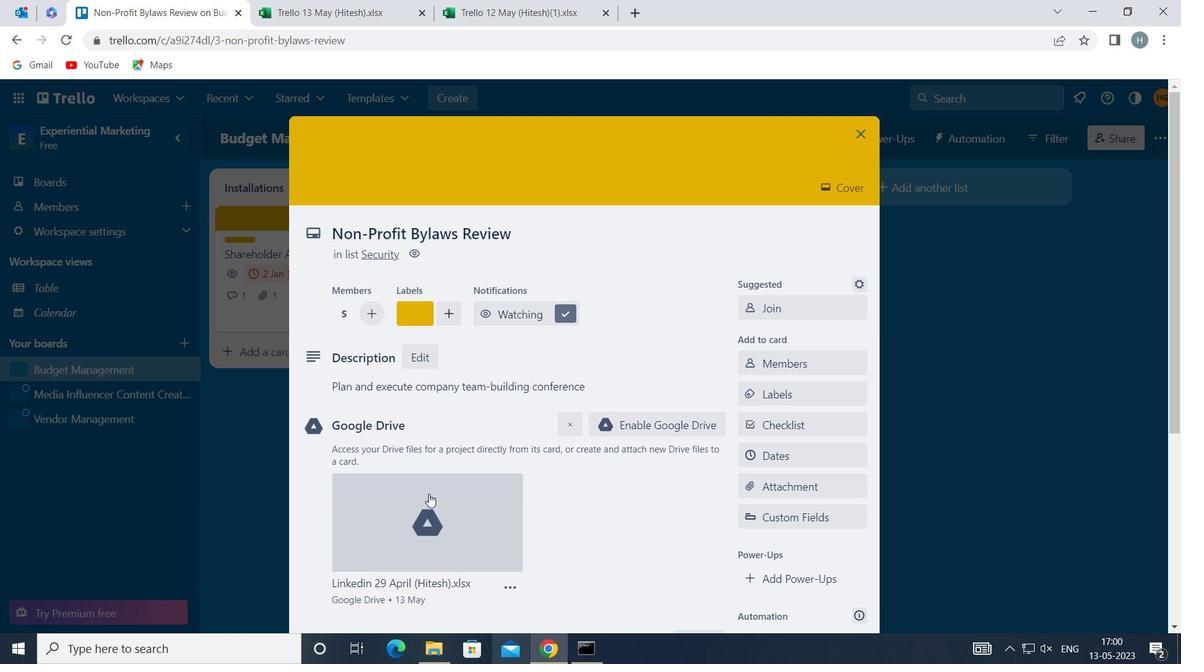 
Action: Mouse scrolled (465, 457) with delta (0, 0)
Screenshot: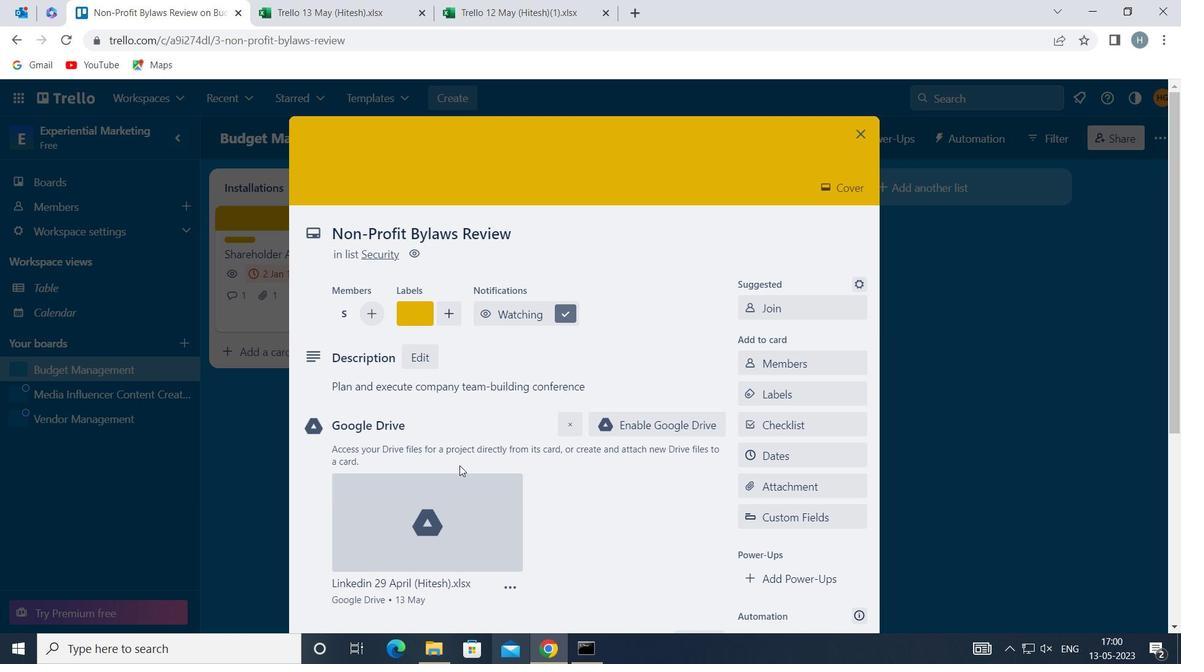 
Action: Mouse scrolled (465, 457) with delta (0, 0)
Screenshot: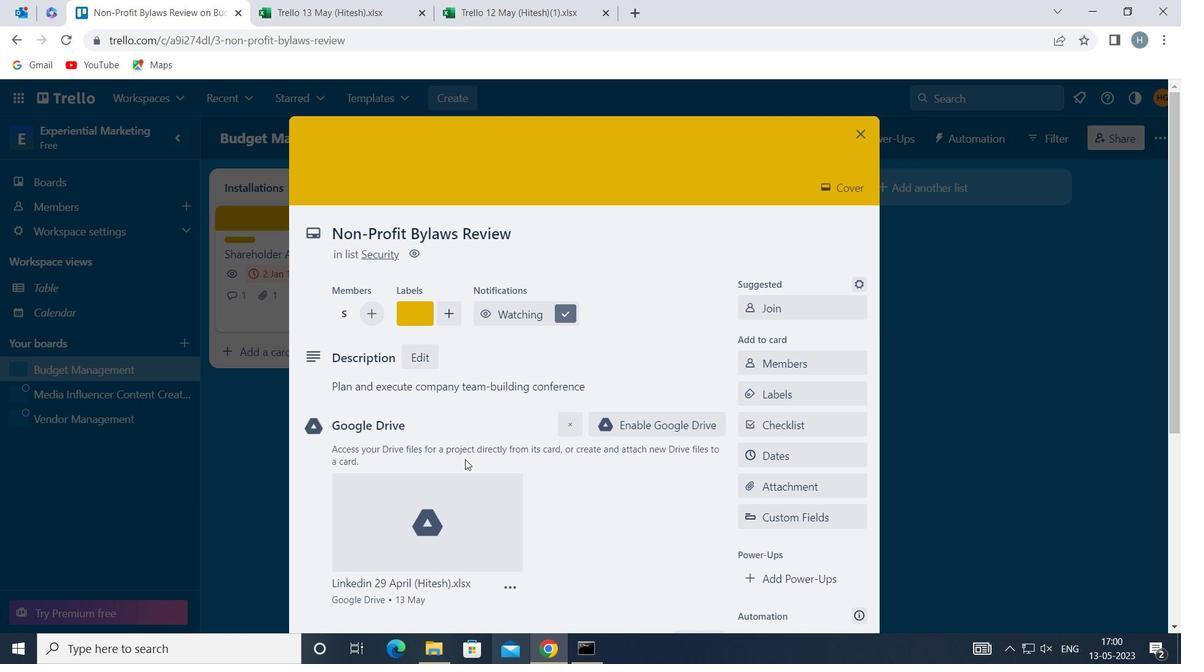 
Action: Mouse moved to (433, 512)
Screenshot: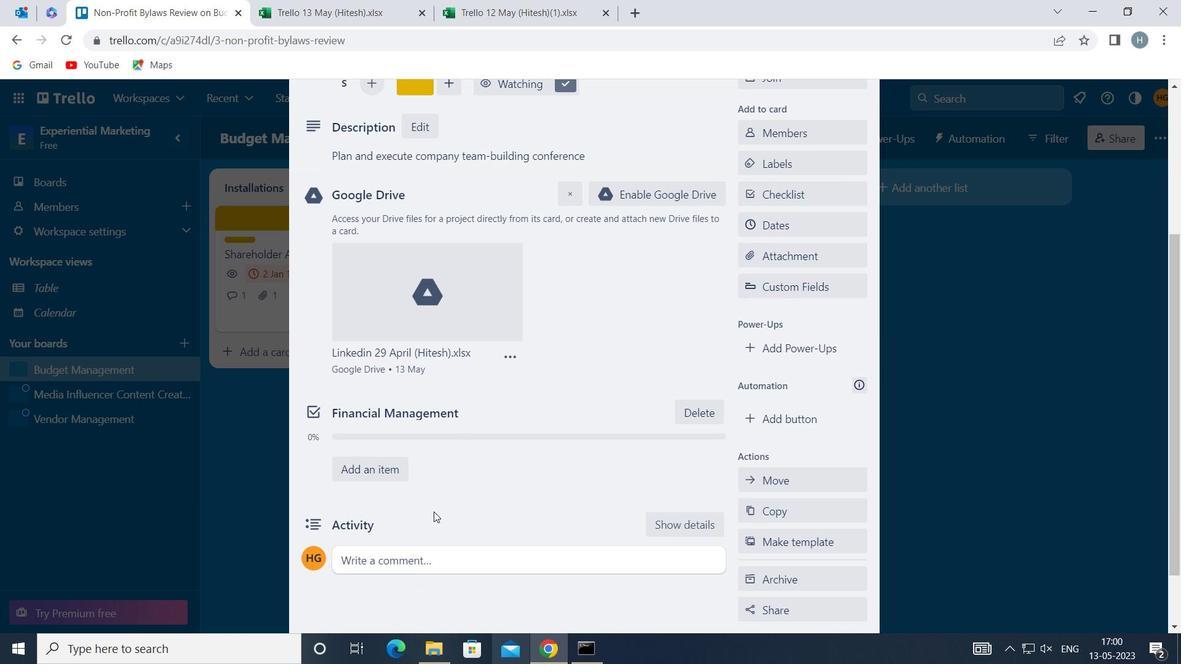 
Action: Mouse scrolled (433, 512) with delta (0, 0)
Screenshot: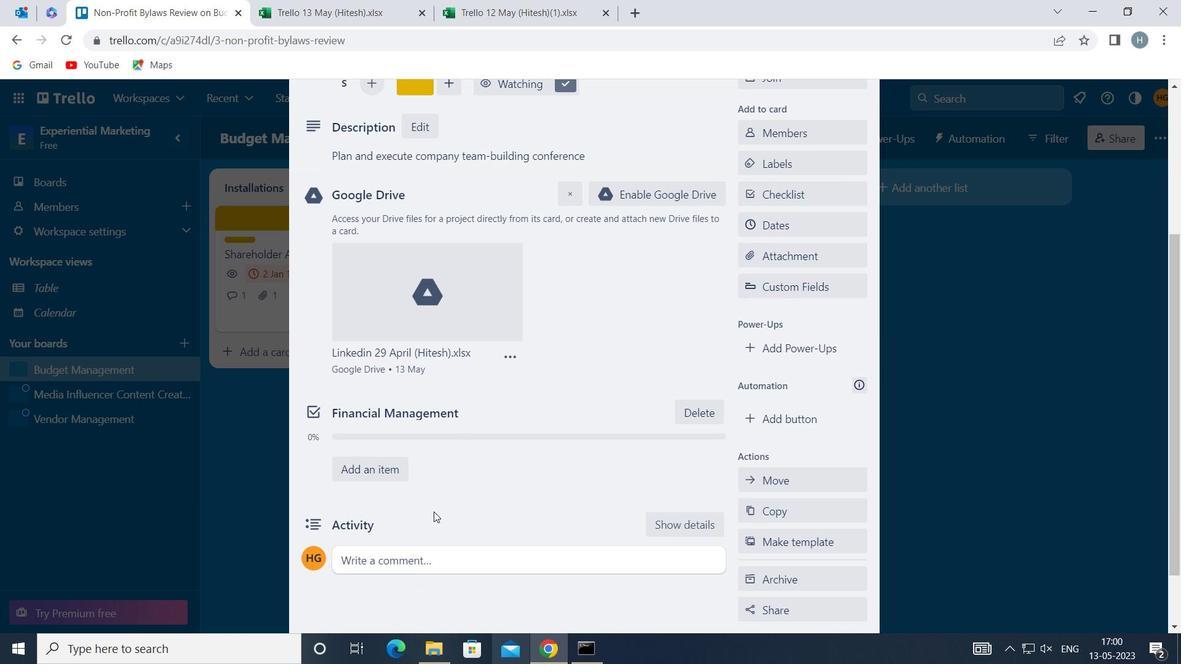 
Action: Mouse scrolled (433, 512) with delta (0, 0)
Screenshot: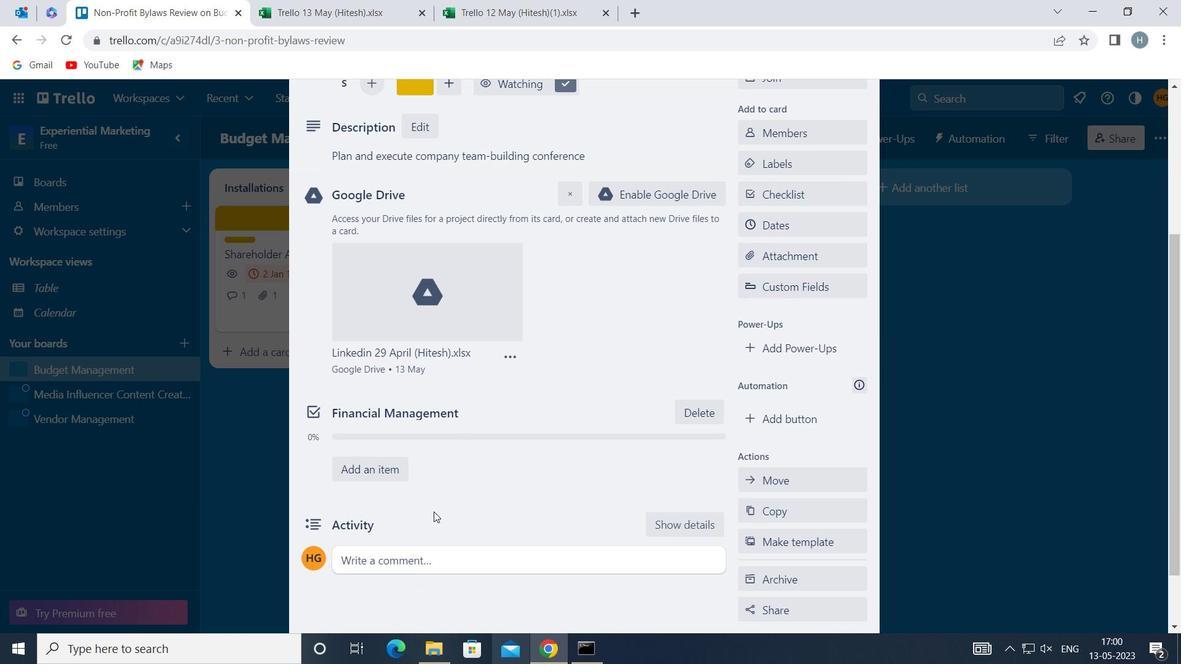
Action: Mouse scrolled (433, 512) with delta (0, 0)
Screenshot: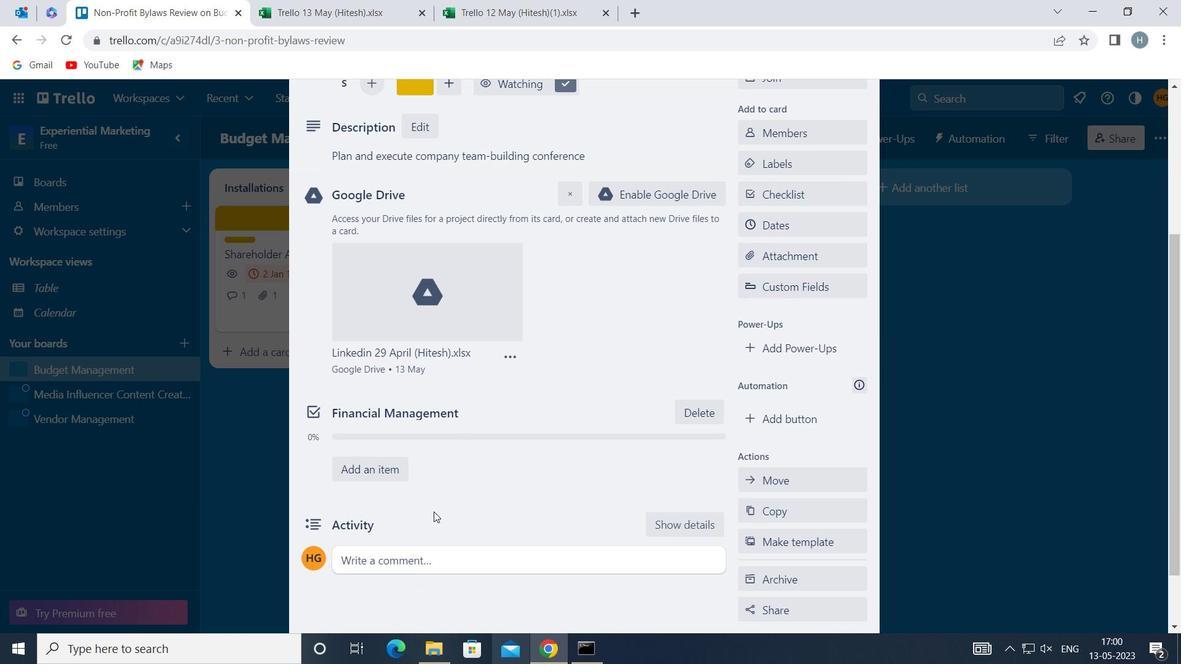 
Action: Mouse scrolled (433, 512) with delta (0, 0)
Screenshot: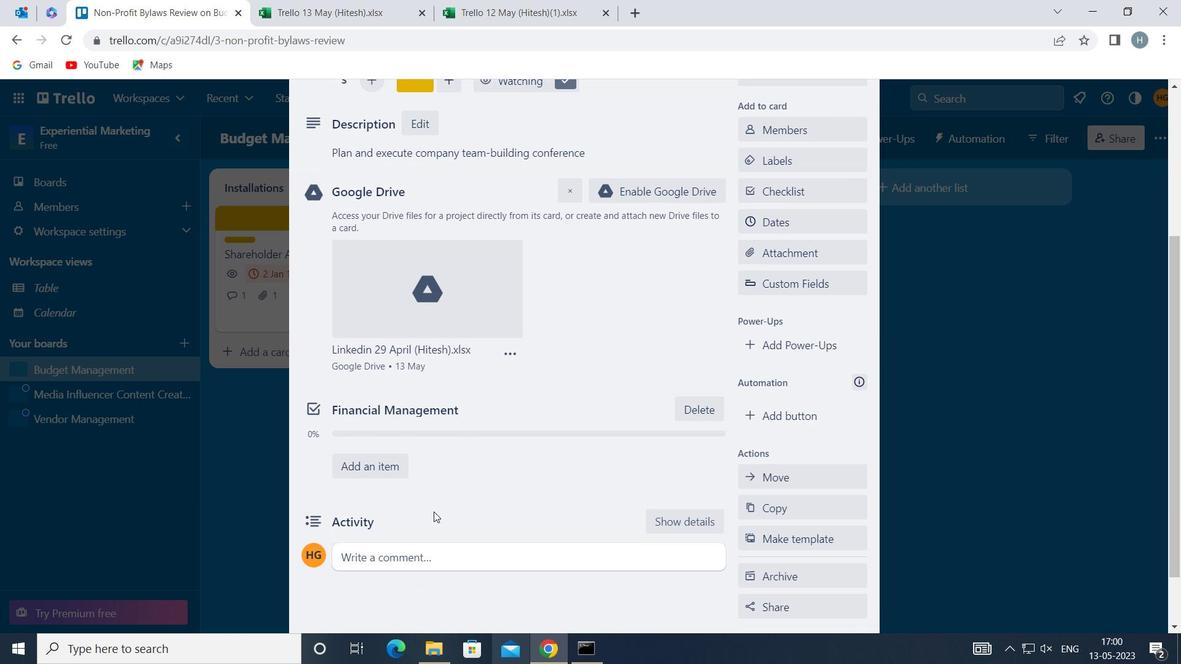
Action: Mouse moved to (483, 478)
Screenshot: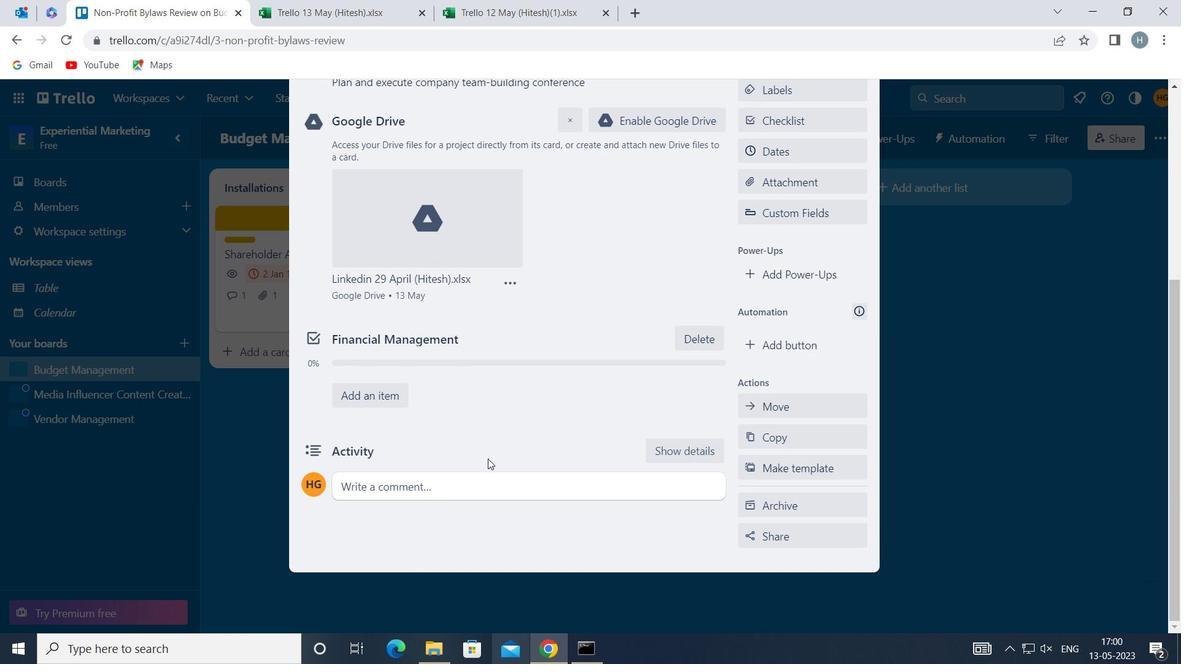 
Action: Mouse pressed left at (483, 478)
Screenshot: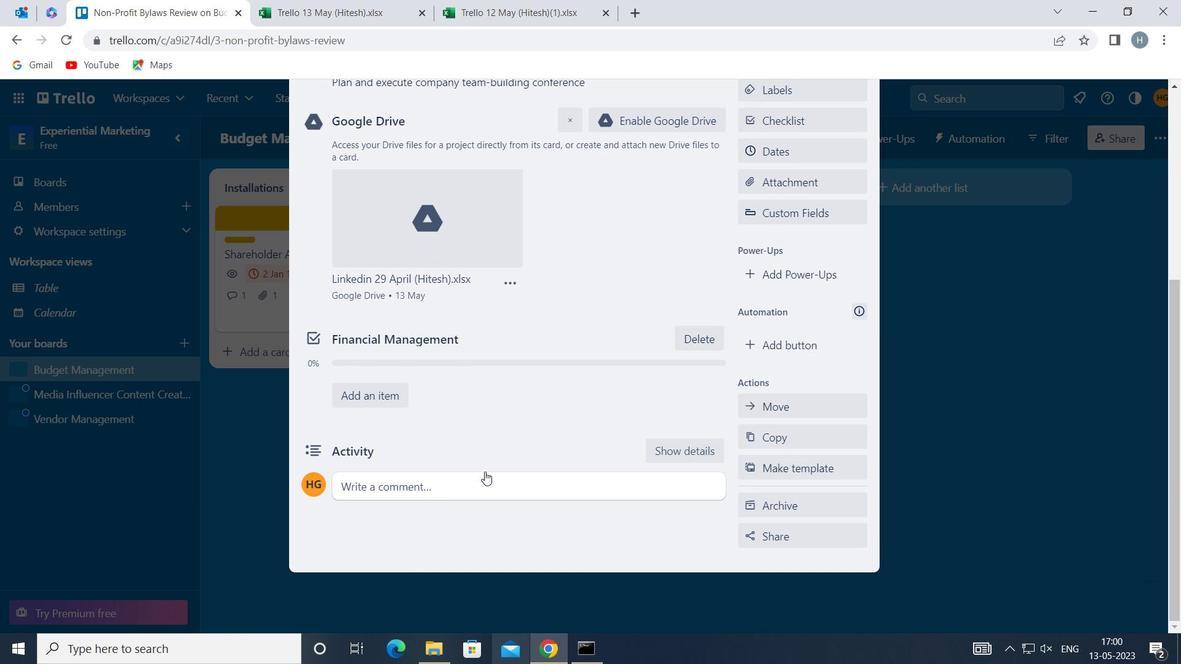 
Action: Mouse moved to (467, 501)
Screenshot: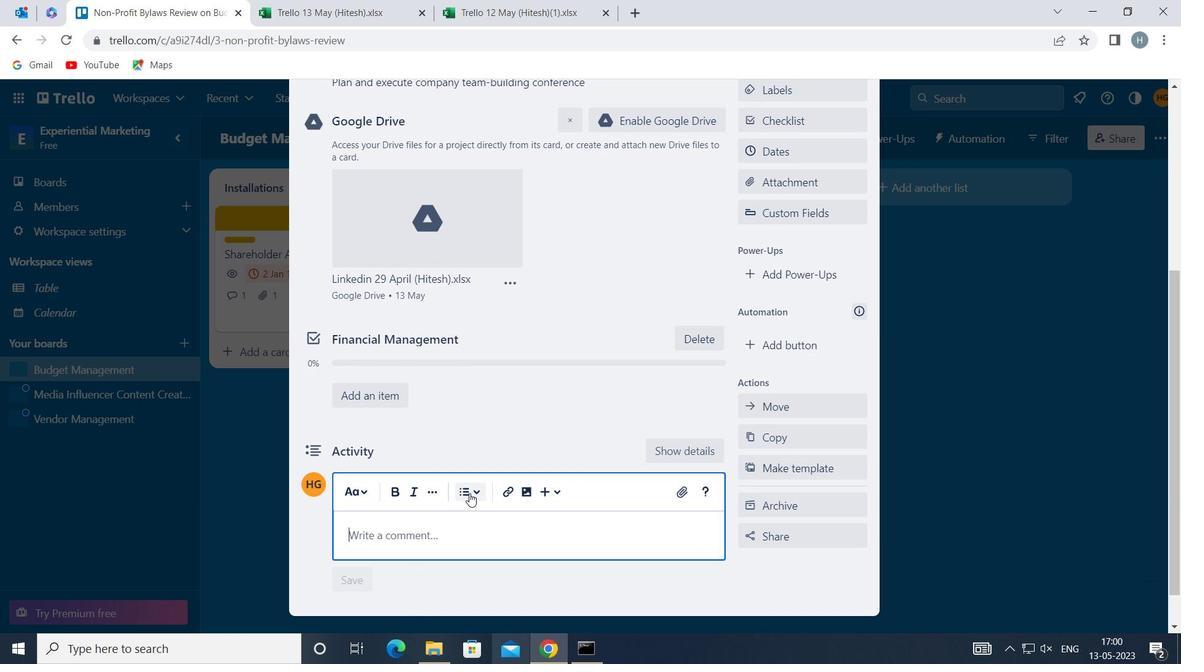 
Action: Key pressed <Key.shift>THIS<Key.space>TASK
Screenshot: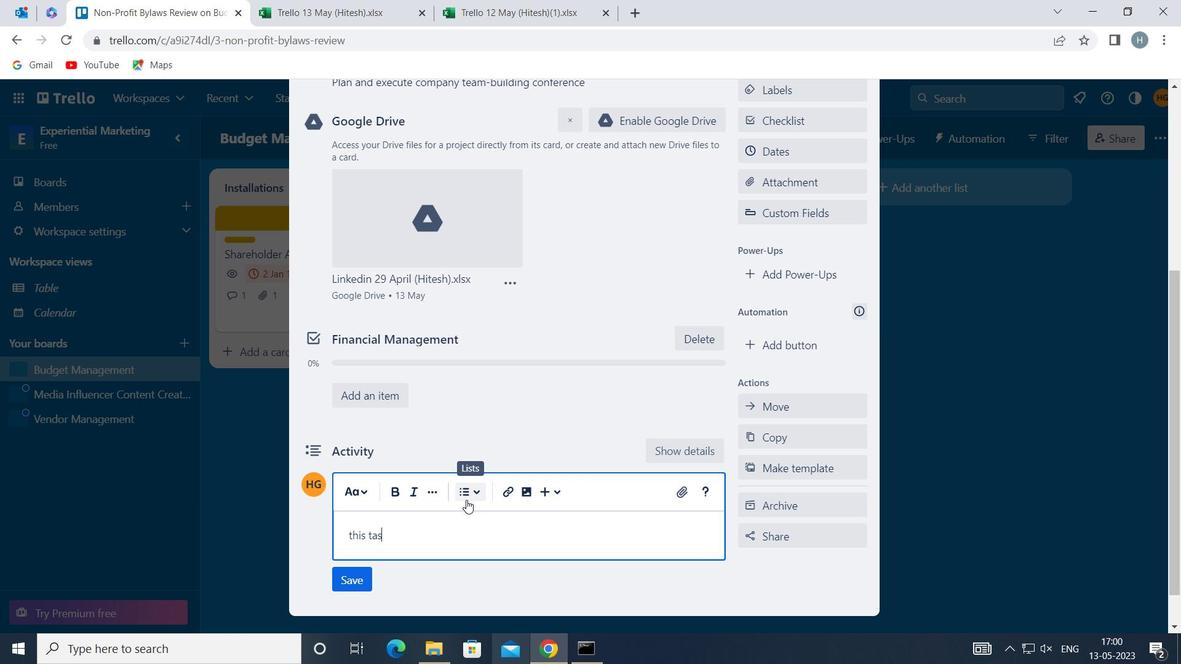 
Action: Mouse moved to (417, 518)
Screenshot: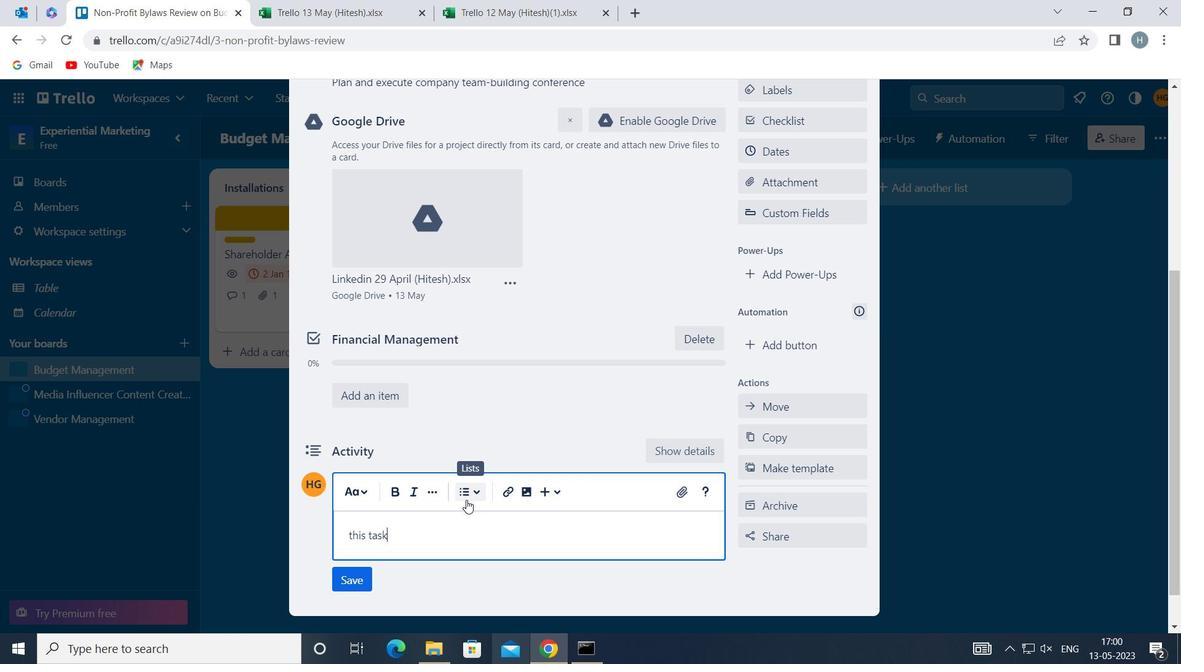 
Action: Key pressed <Key.backspace><Key.backspace><Key.backspace><Key.backspace><Key.backspace><Key.backspace><Key.backspace><Key.backspace><Key.backspace><Key.backspace><Key.backspace><Key.backspace><Key.backspace><Key.backspace><Key.shift>THIS<Key.space>TASK<Key.space>PRESENTS<Key.space>AN<Key.space>OPPORTUNITY<Key.space>TO<Key.space>DEMONSTRATE<Key.space>OUR<Key.space>PROJR<Key.backspace>ECT<Key.space>MANAGEMENT<Key.space>AND<Key.space>ORGANIZATIONAL<Key.space>SKILLS,<Key.space>COORDINATING<Key.space>RESOURCES<Key.space>ANDTIMELINES<Key.space>EFFECTIVELY
Screenshot: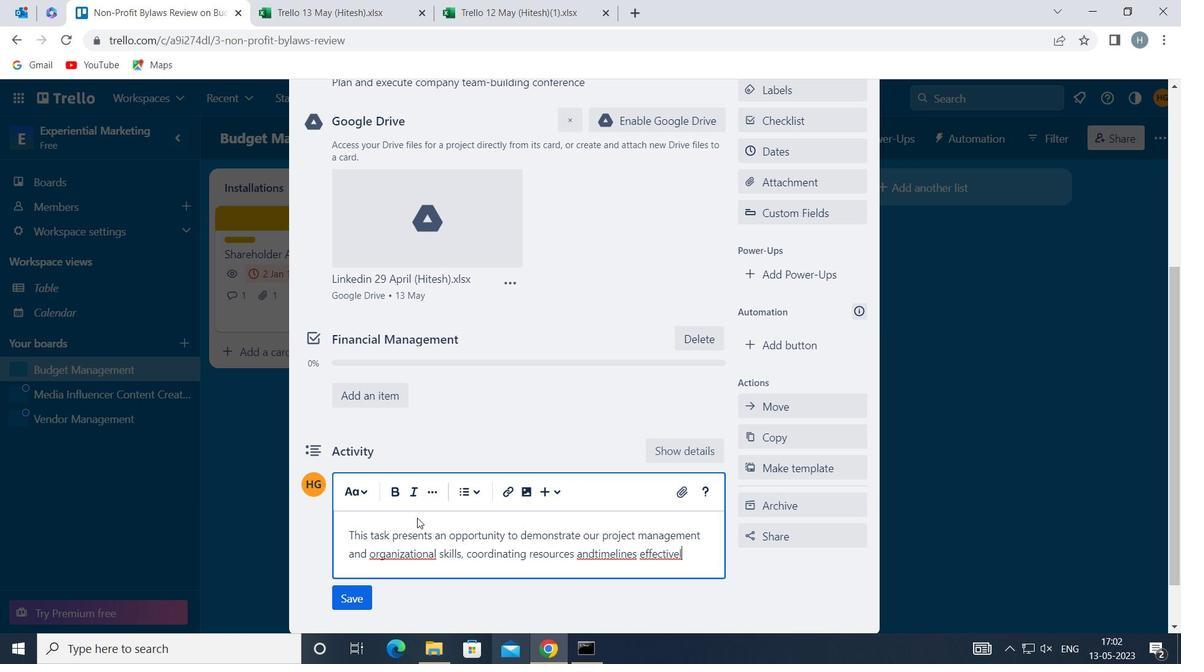 
Action: Mouse moved to (591, 550)
Screenshot: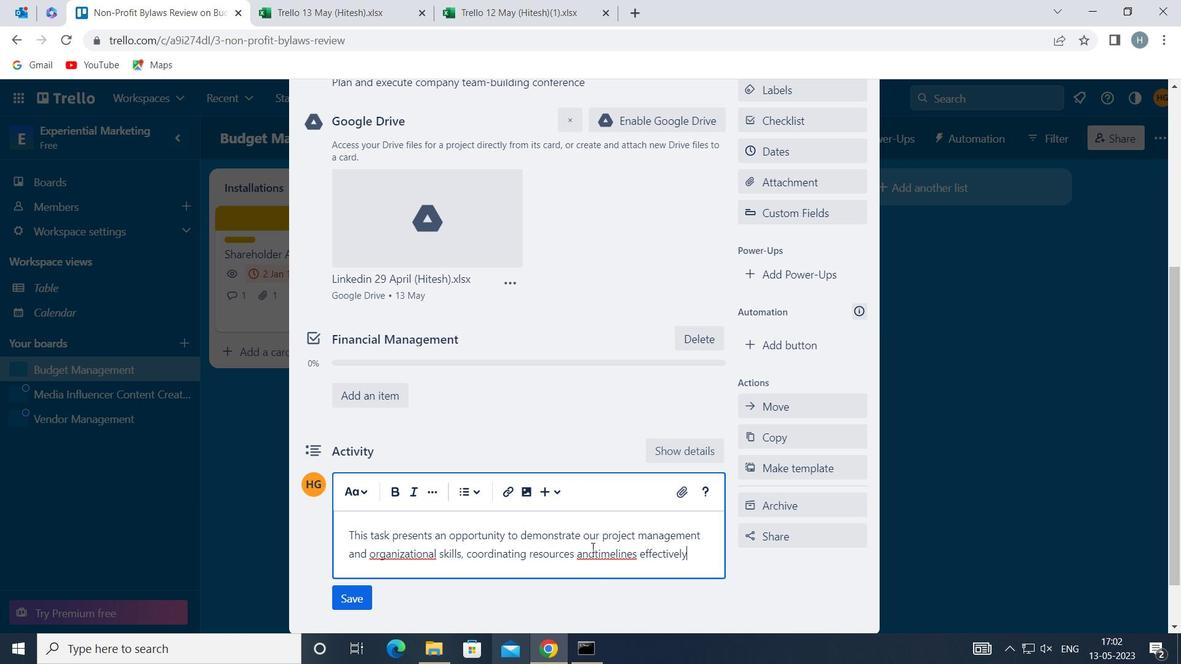
Action: Mouse pressed left at (591, 550)
Screenshot: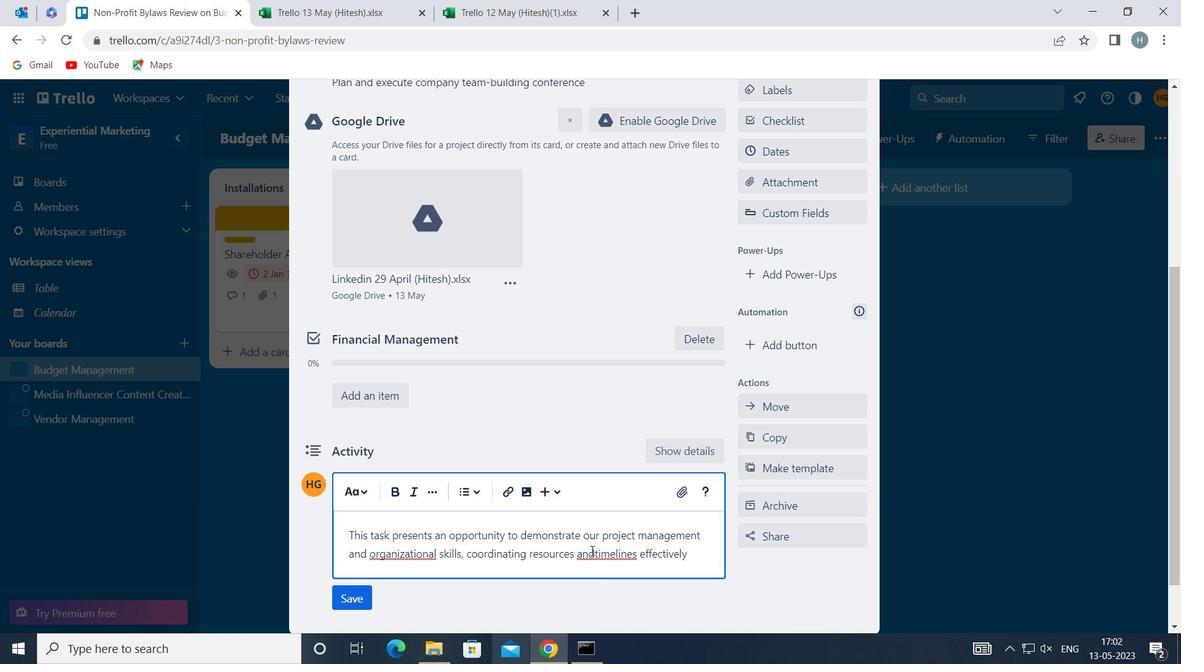 
Action: Mouse moved to (600, 552)
Screenshot: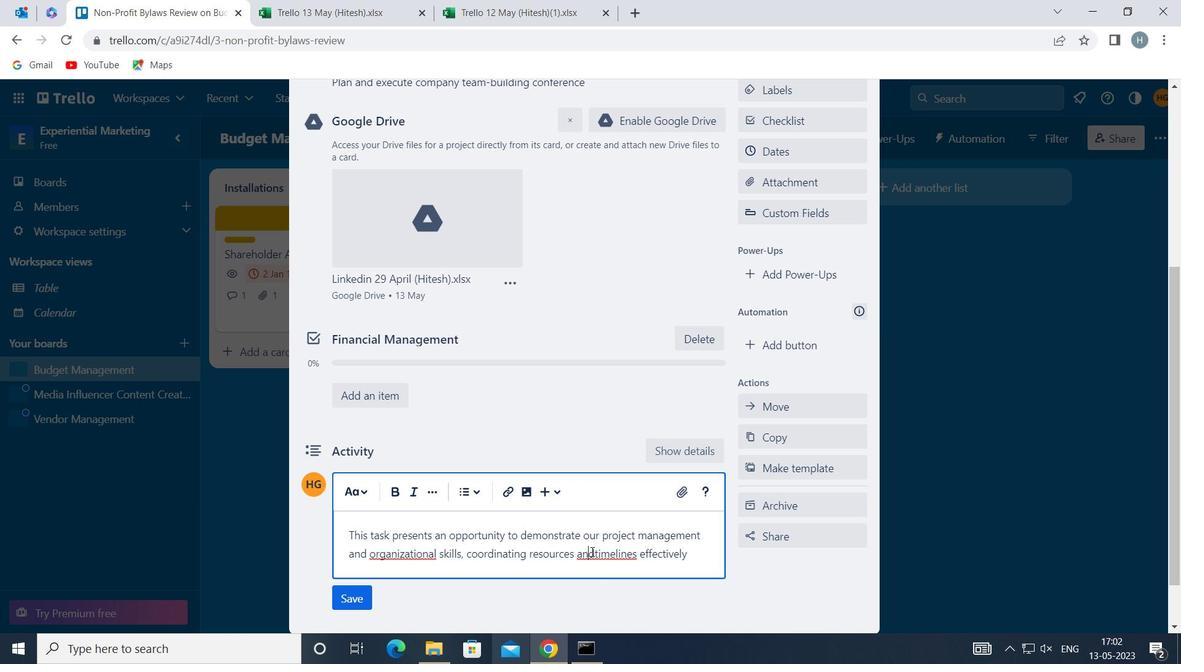 
Action: Key pressed <Key.right><Key.space>
Screenshot: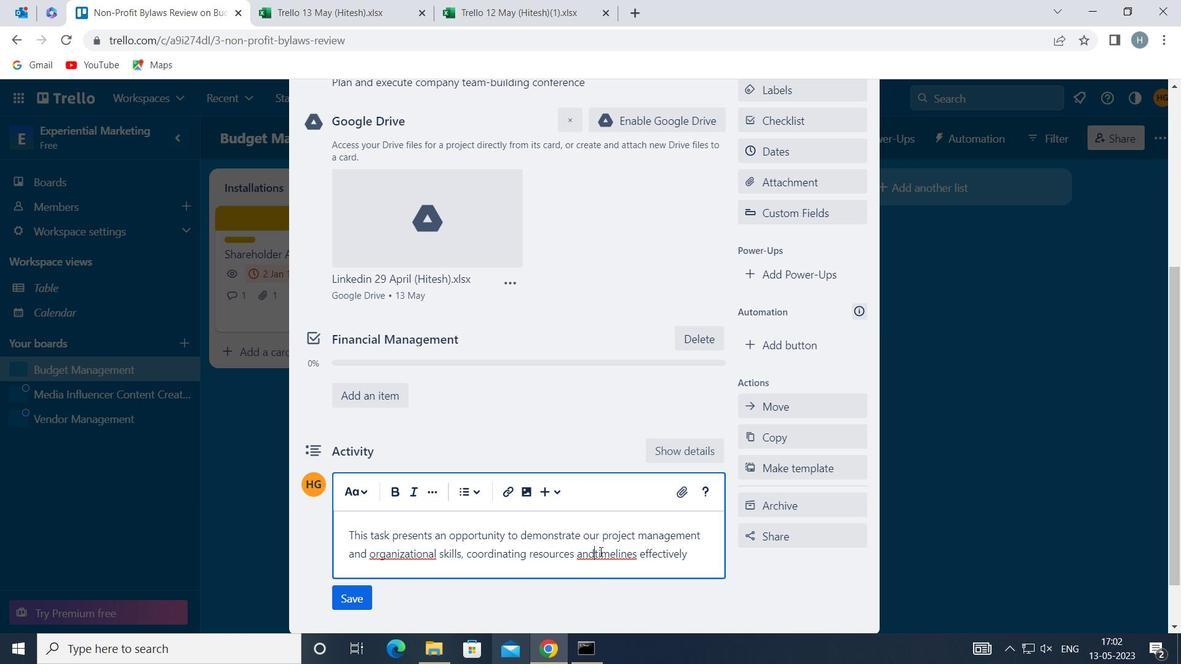 
Action: Mouse moved to (347, 596)
Screenshot: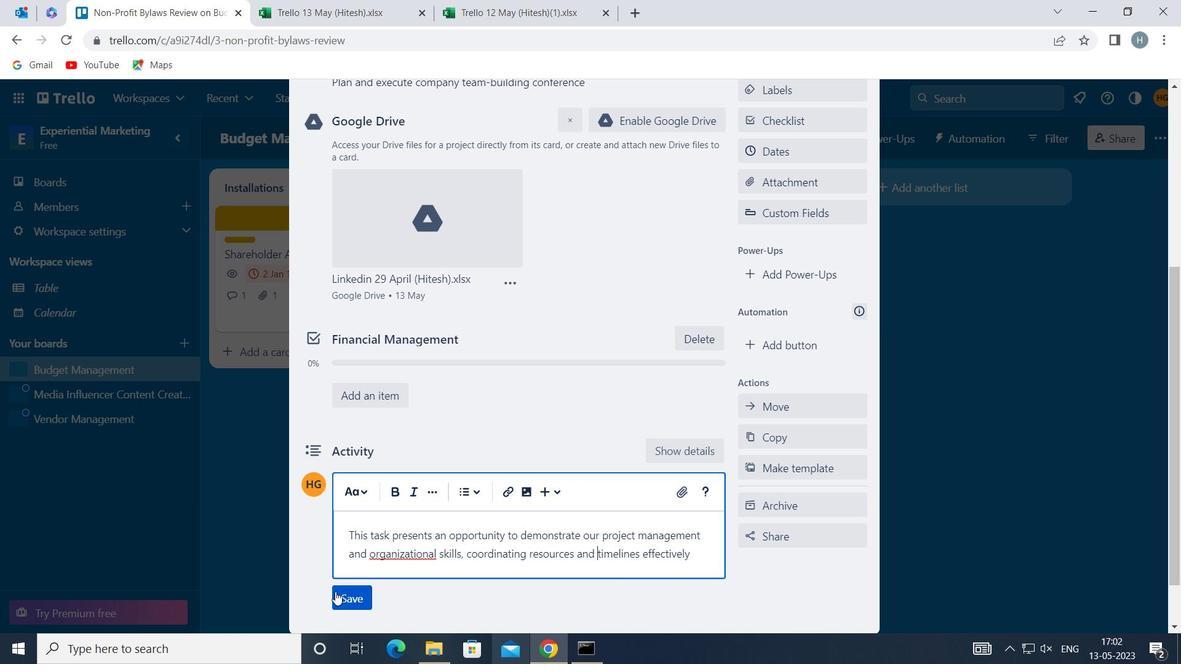 
Action: Mouse pressed left at (347, 596)
Screenshot: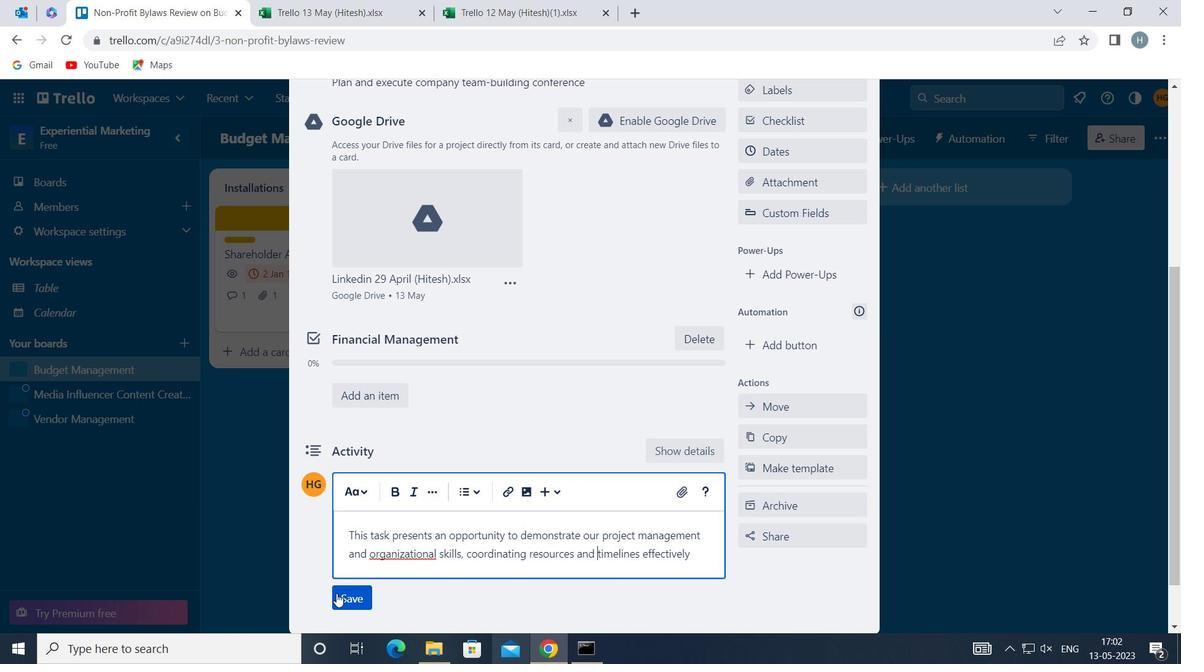 
Action: Mouse moved to (816, 145)
Screenshot: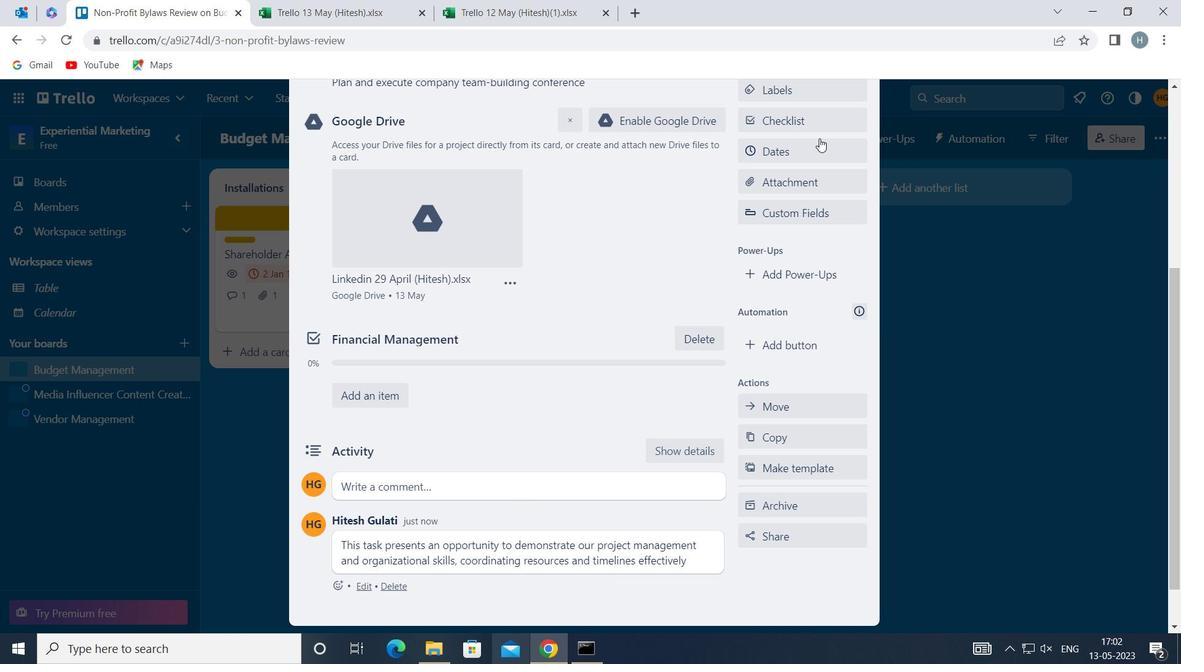 
Action: Mouse pressed left at (816, 145)
Screenshot: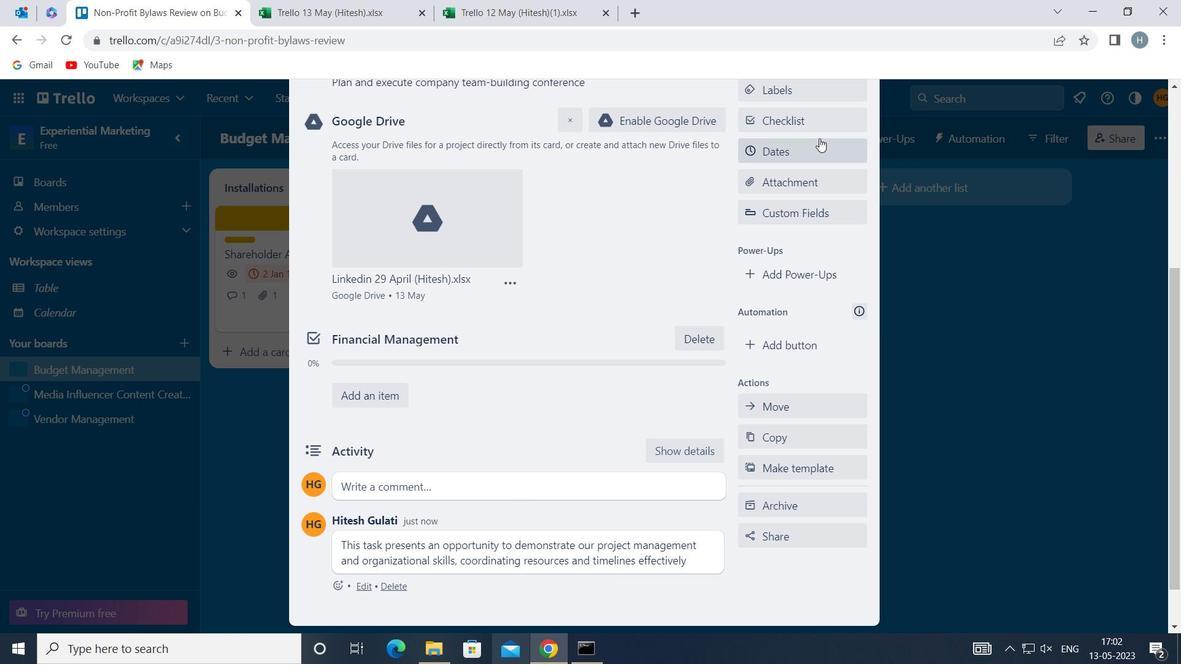 
Action: Mouse moved to (754, 414)
Screenshot: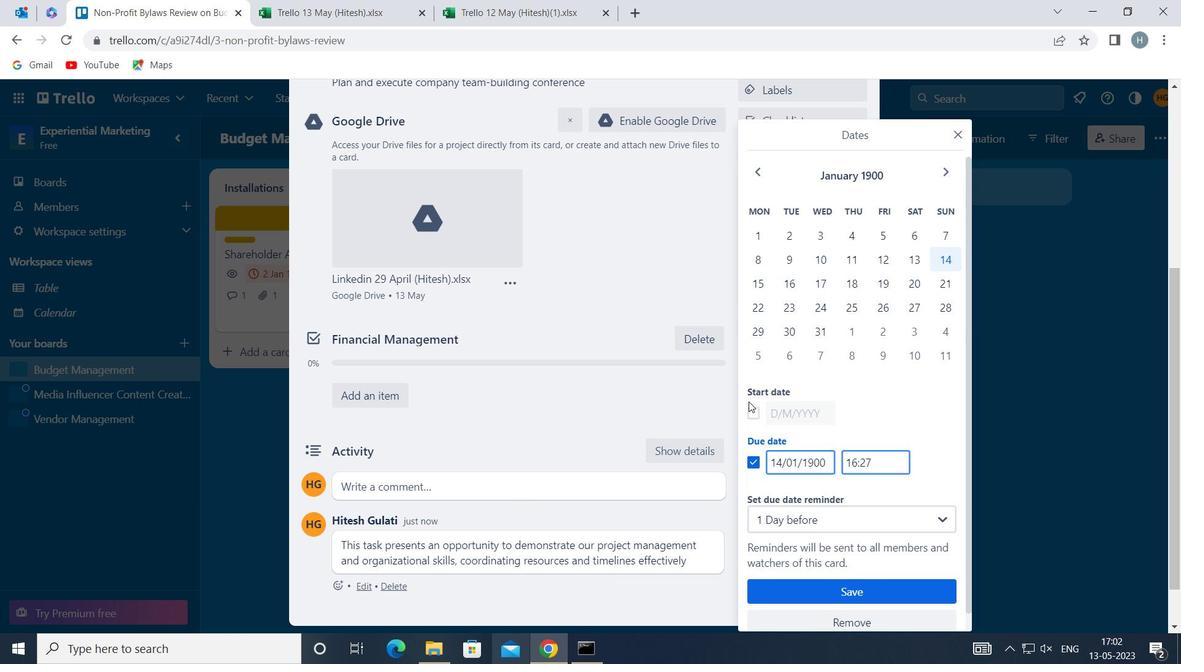 
Action: Mouse pressed left at (754, 414)
Screenshot: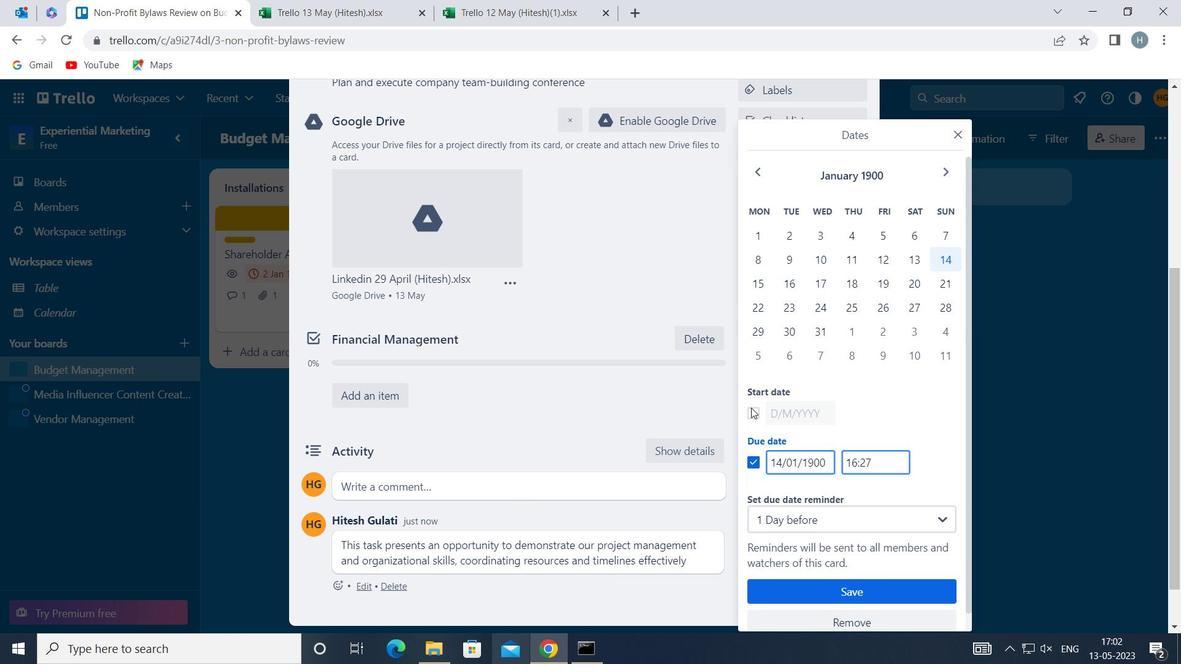 
Action: Mouse moved to (773, 409)
Screenshot: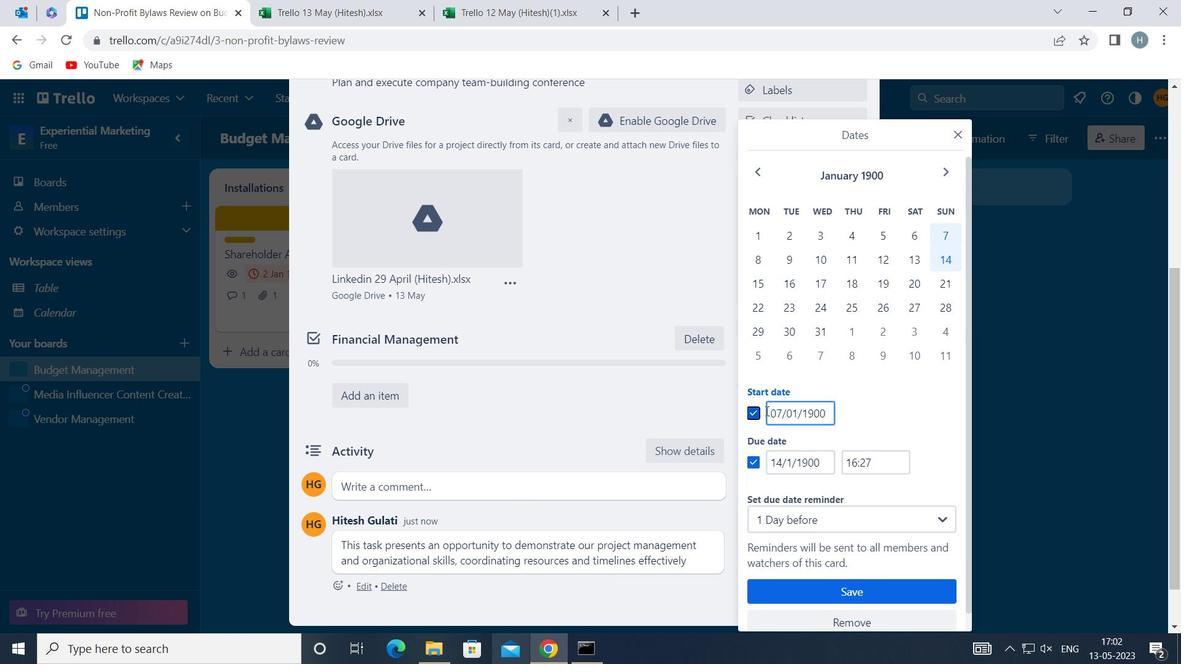 
Action: Mouse pressed left at (773, 409)
Screenshot: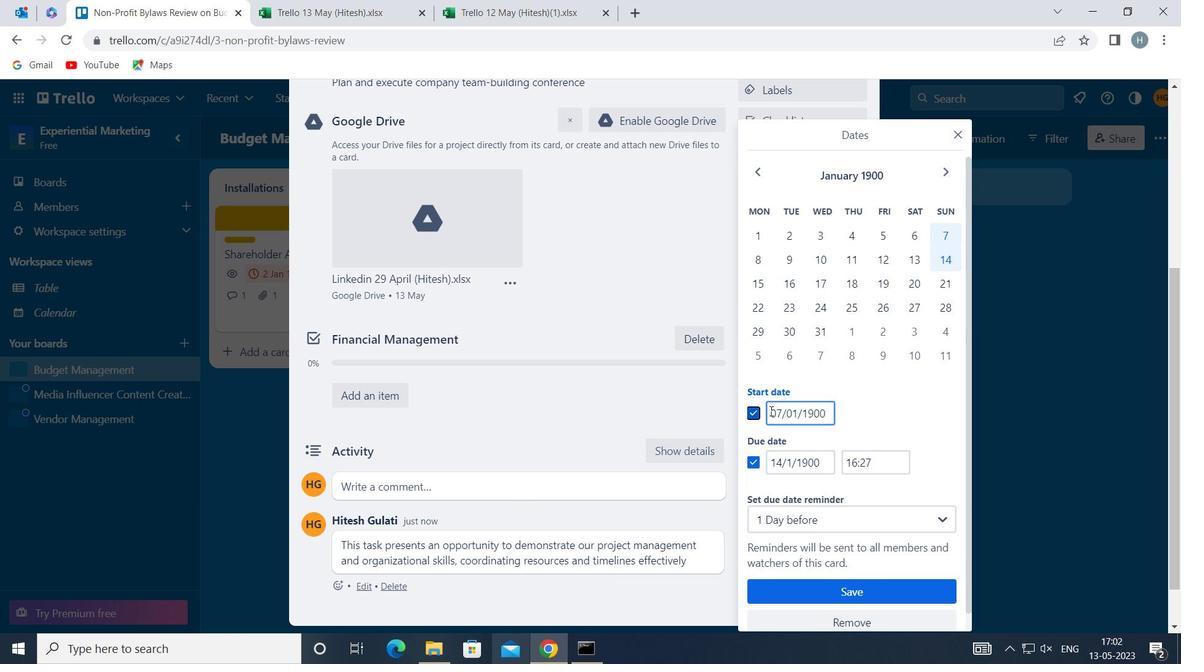 
Action: Mouse moved to (773, 409)
Screenshot: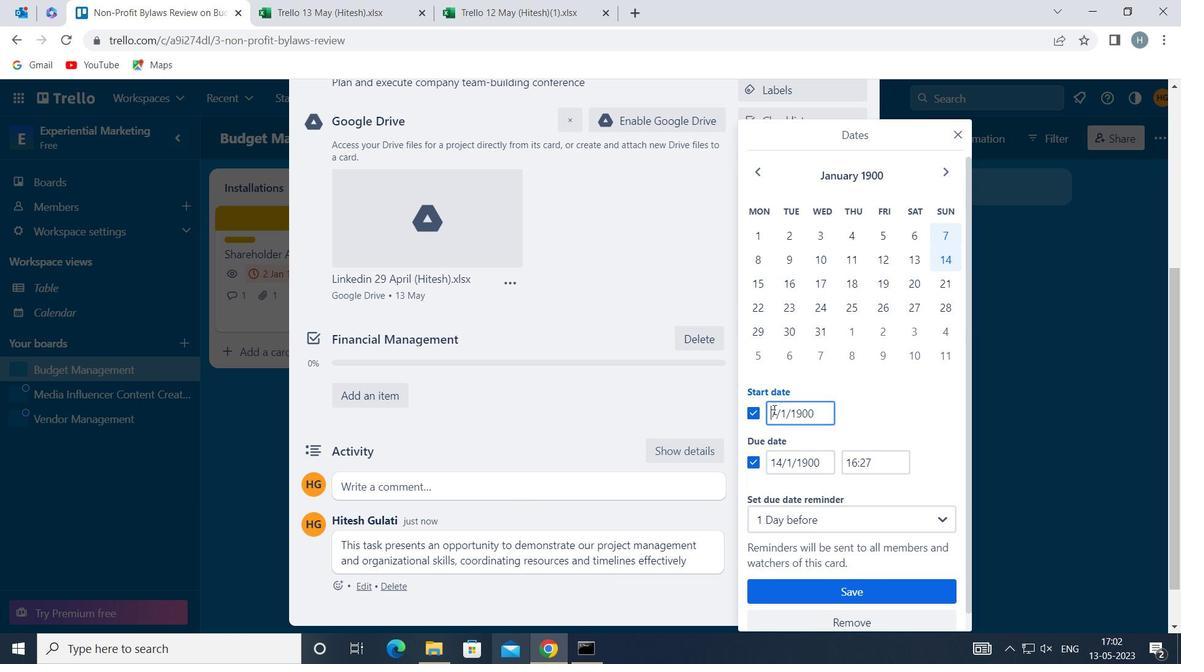 
Action: Key pressed <Key.right><Key.backspace>8
Screenshot: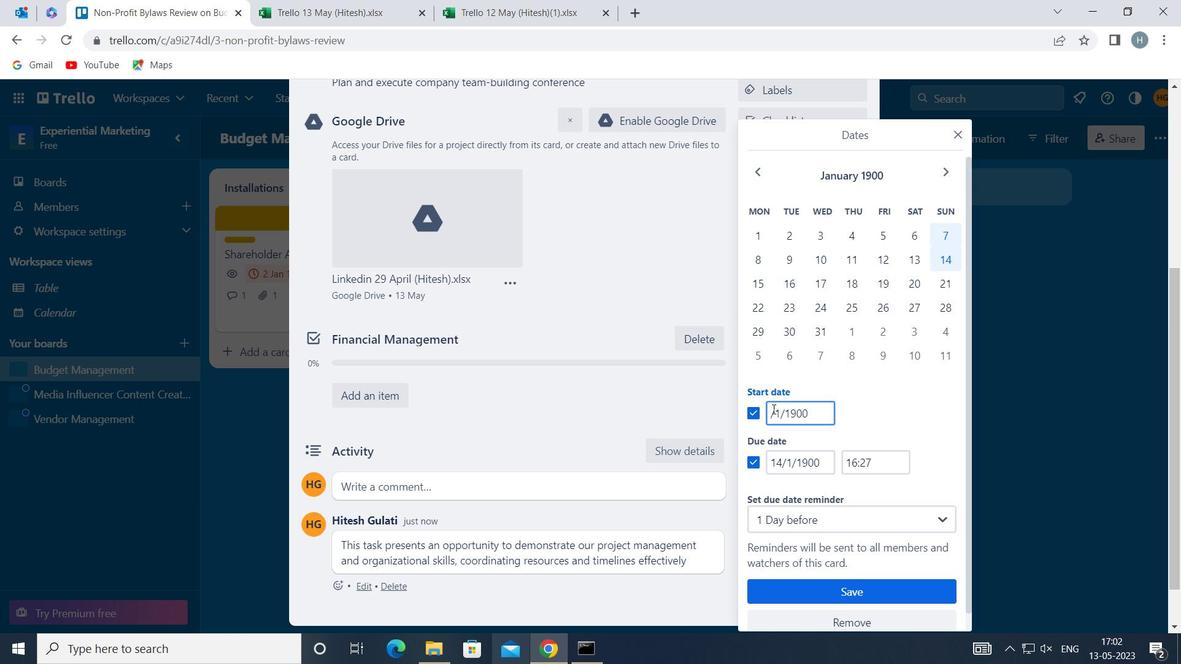 
Action: Mouse moved to (776, 461)
Screenshot: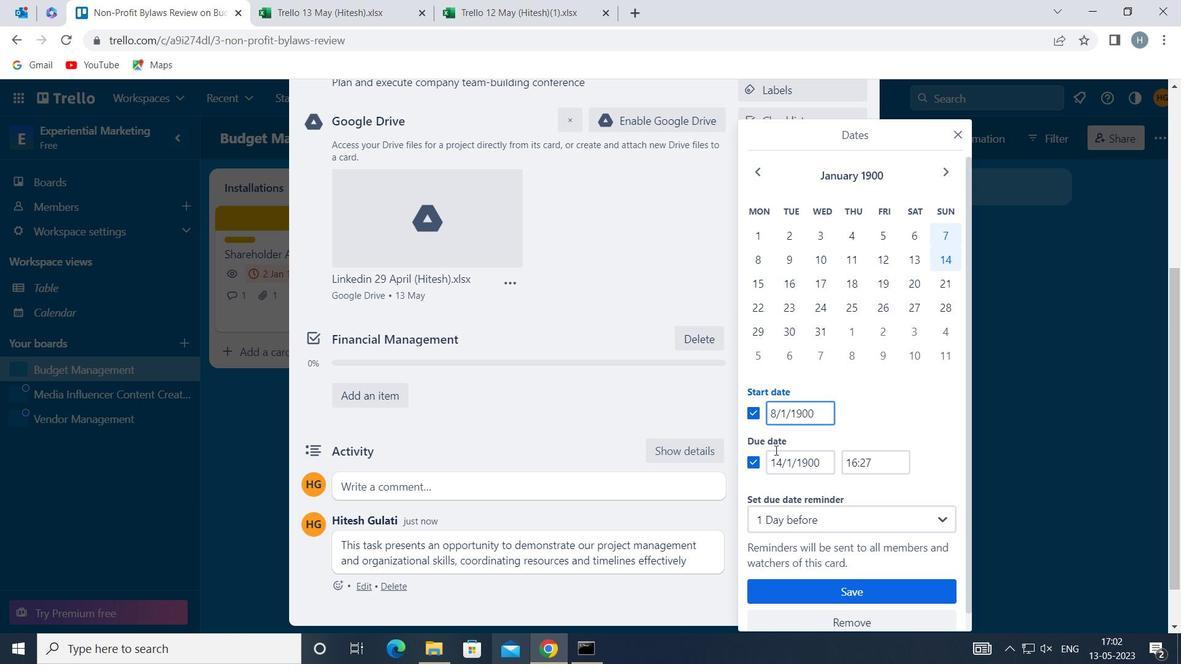 
Action: Mouse pressed left at (776, 461)
Screenshot: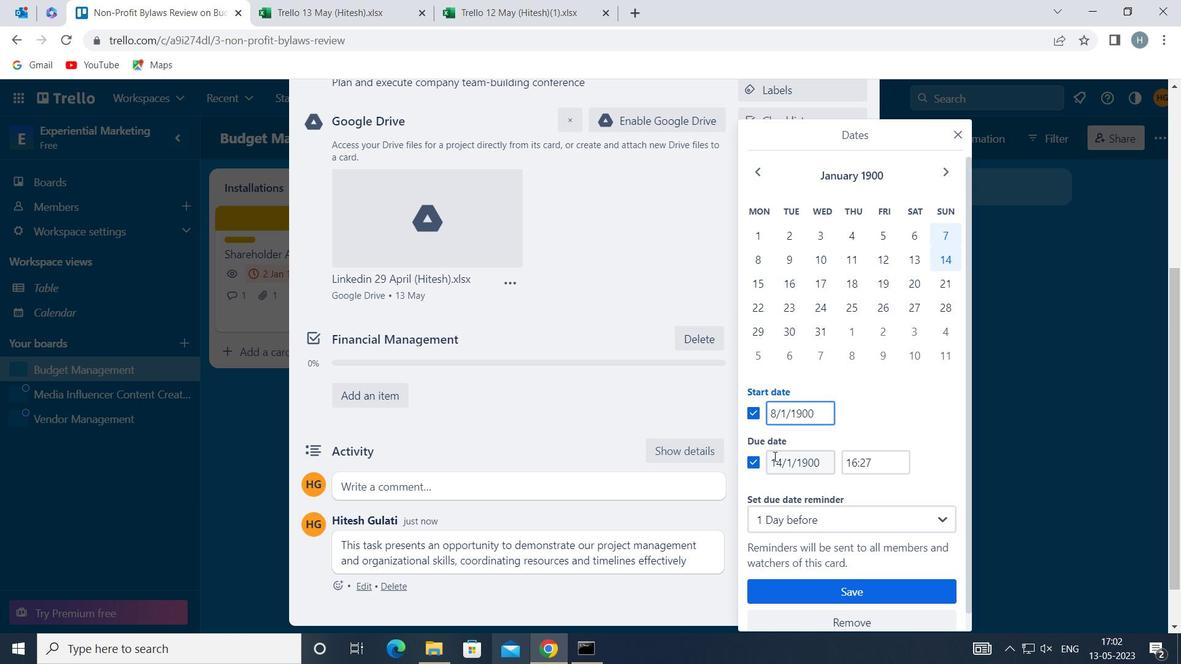 
Action: Key pressed <Key.right><Key.backspace>5
Screenshot: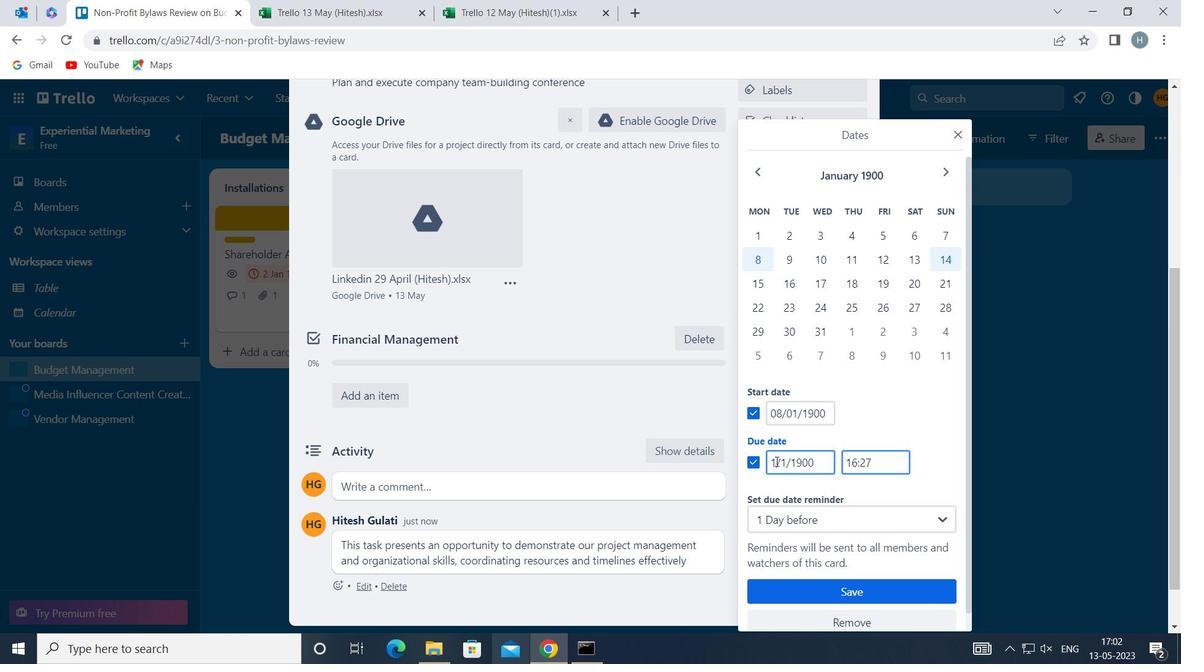 
Action: Mouse moved to (861, 591)
Screenshot: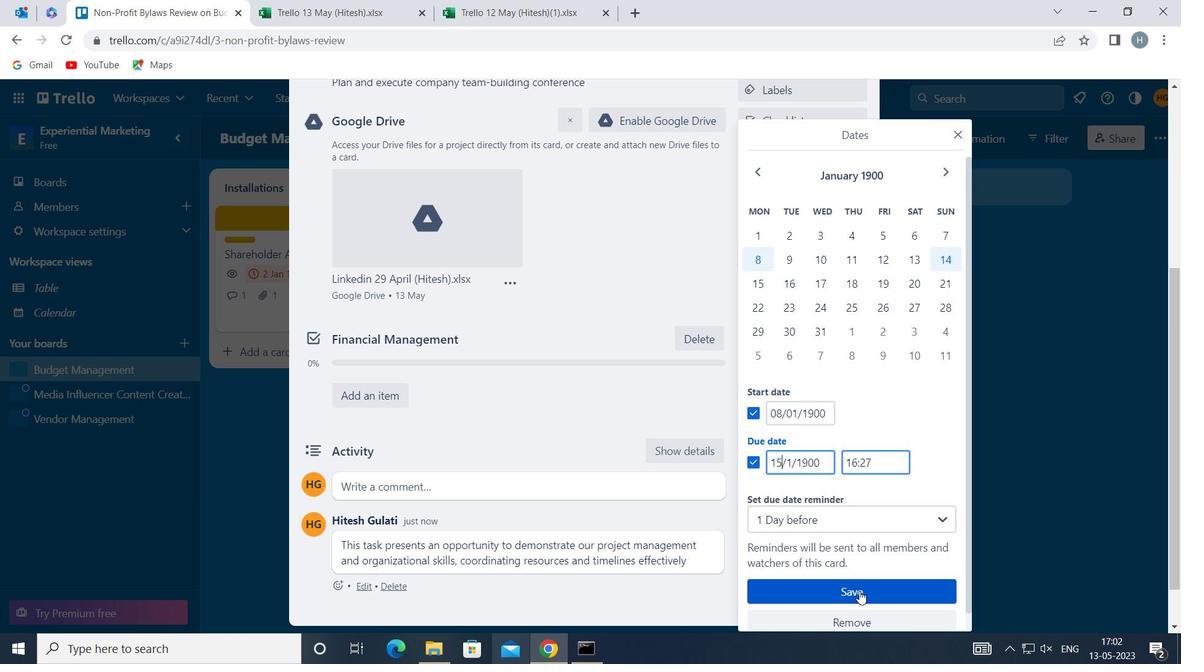 
Action: Mouse pressed left at (861, 591)
Screenshot: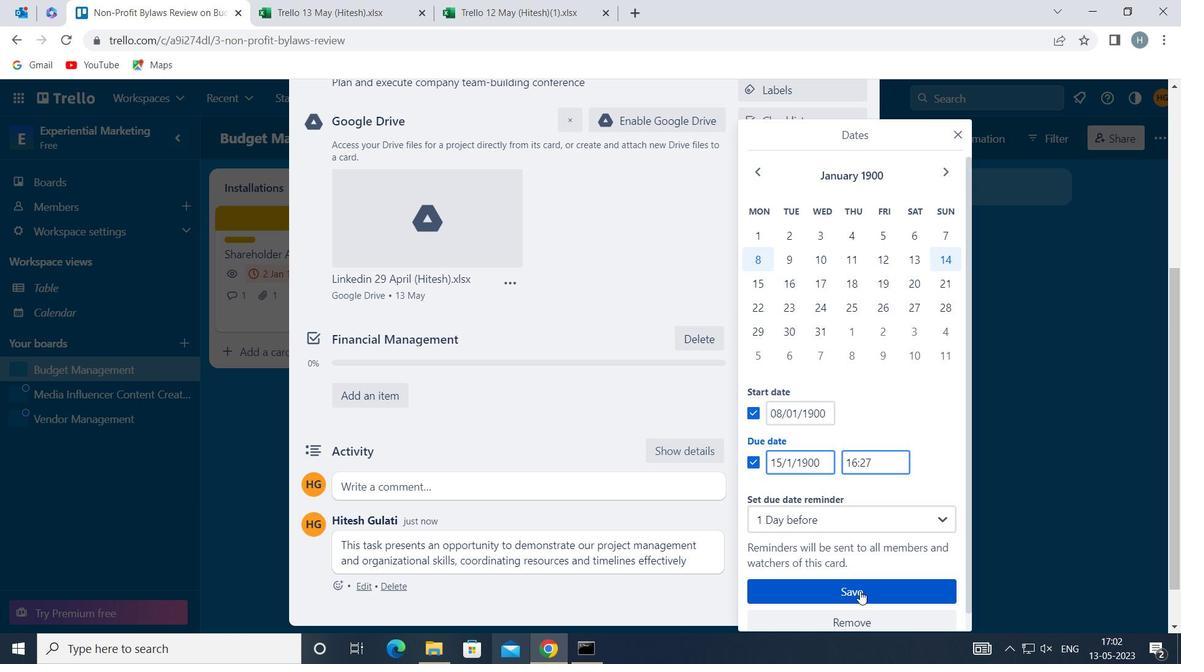 
Action: Mouse moved to (661, 269)
Screenshot: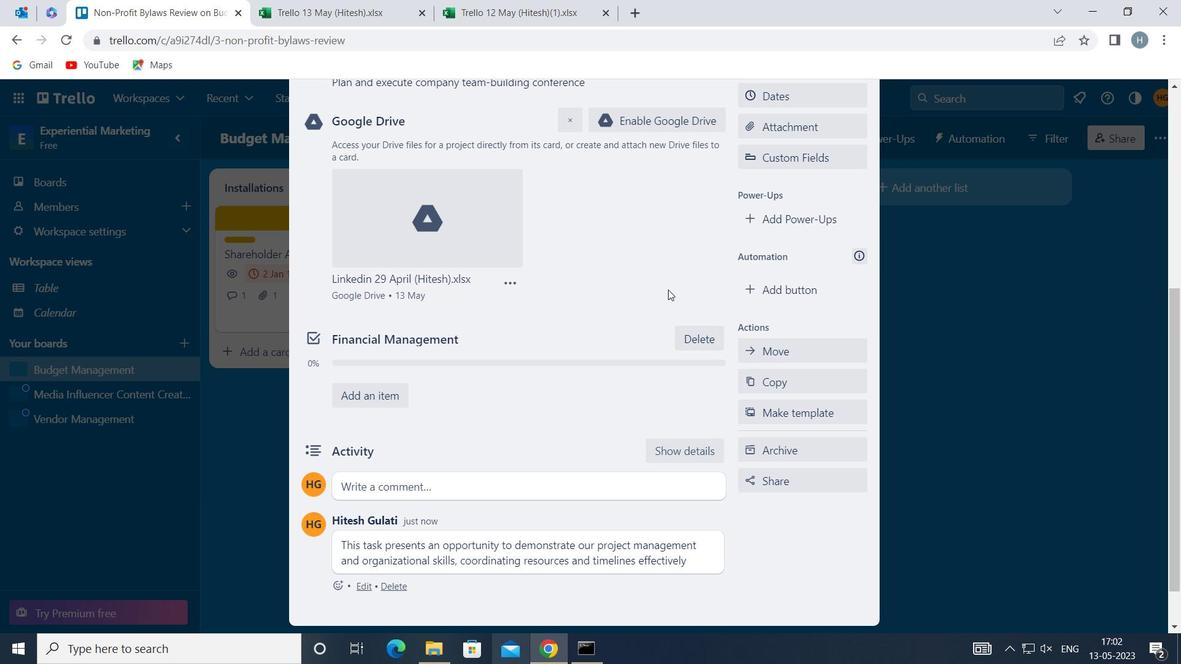 
Action: Key pressed <Key.f8>
Screenshot: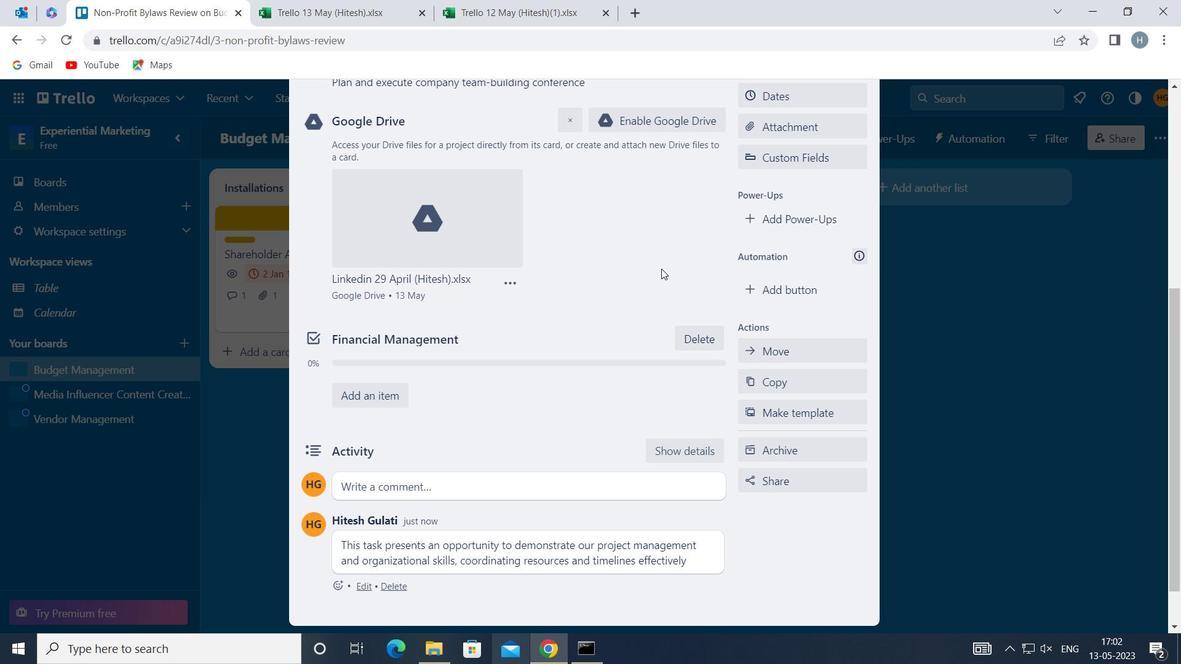 
